 Task: Create a due date automation trigger when advanced on, on the monday after a card is due add fields with custom field "Resume" set to a date between 1 and 7 working days ago at 11:00 AM.
Action: Mouse moved to (835, 235)
Screenshot: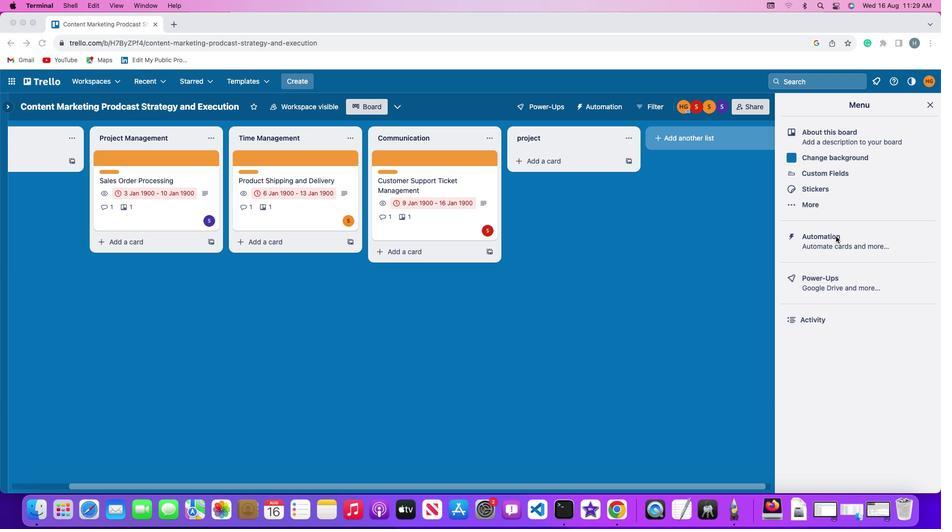 
Action: Mouse pressed left at (835, 235)
Screenshot: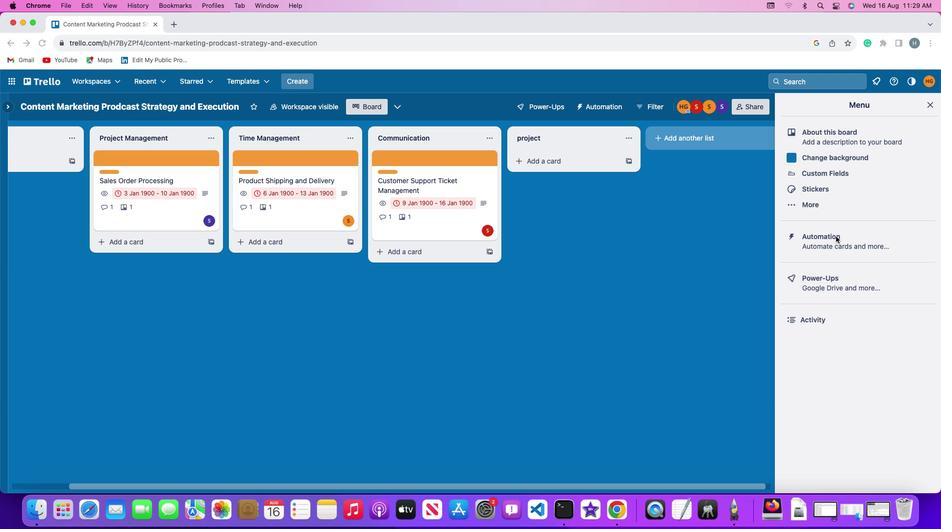 
Action: Mouse pressed left at (835, 235)
Screenshot: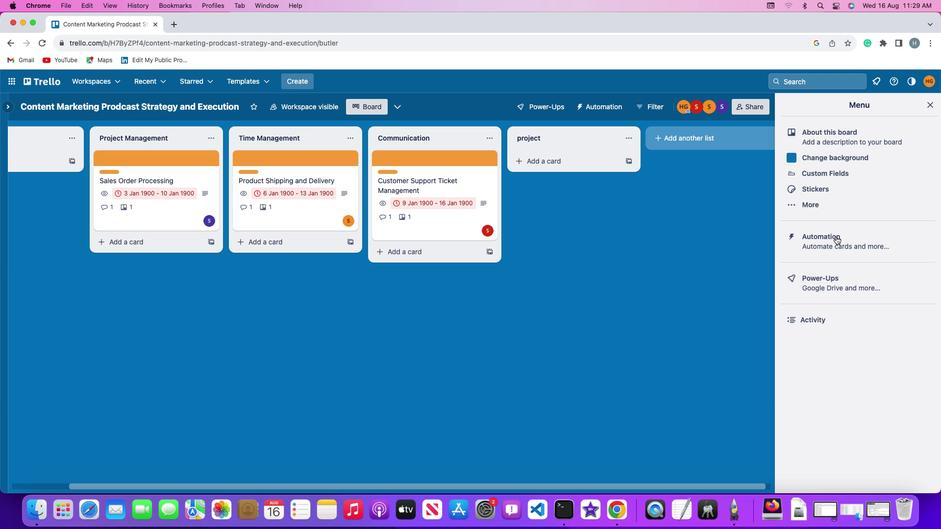 
Action: Mouse moved to (67, 230)
Screenshot: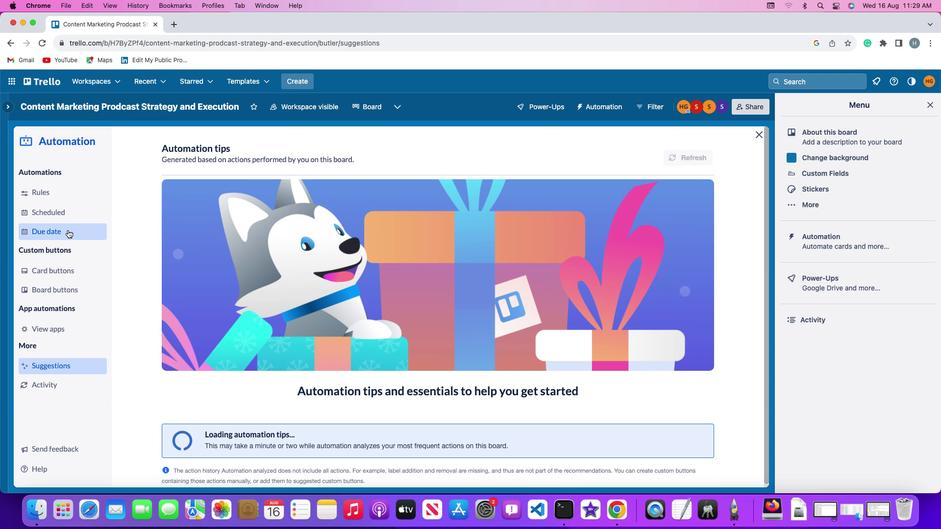 
Action: Mouse pressed left at (67, 230)
Screenshot: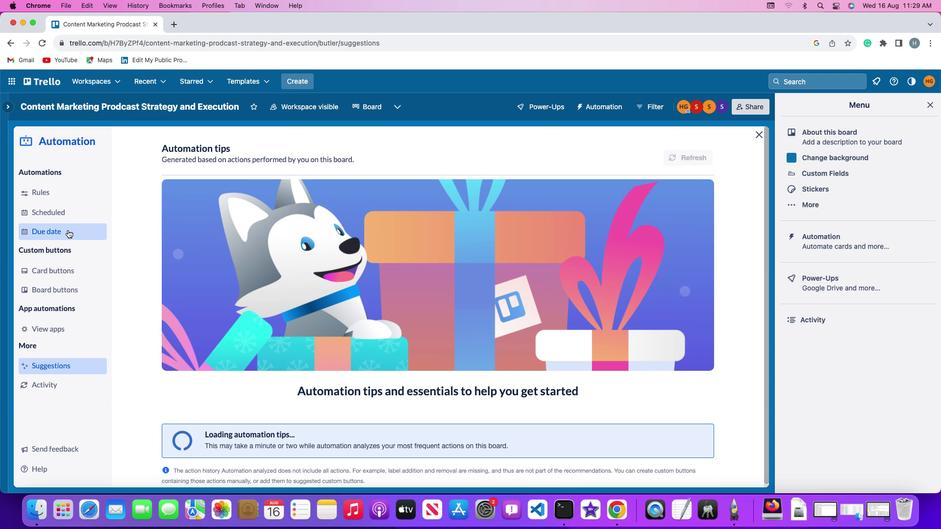 
Action: Mouse moved to (676, 150)
Screenshot: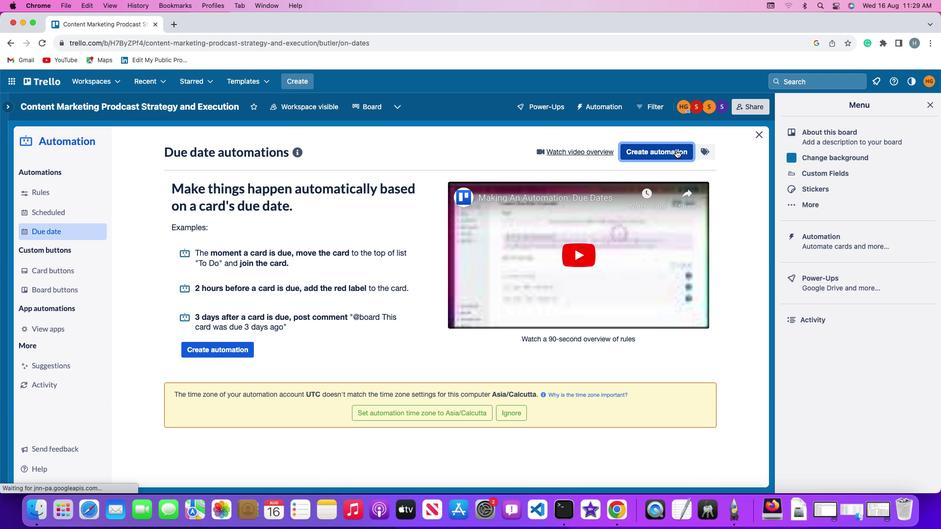
Action: Mouse pressed left at (676, 150)
Screenshot: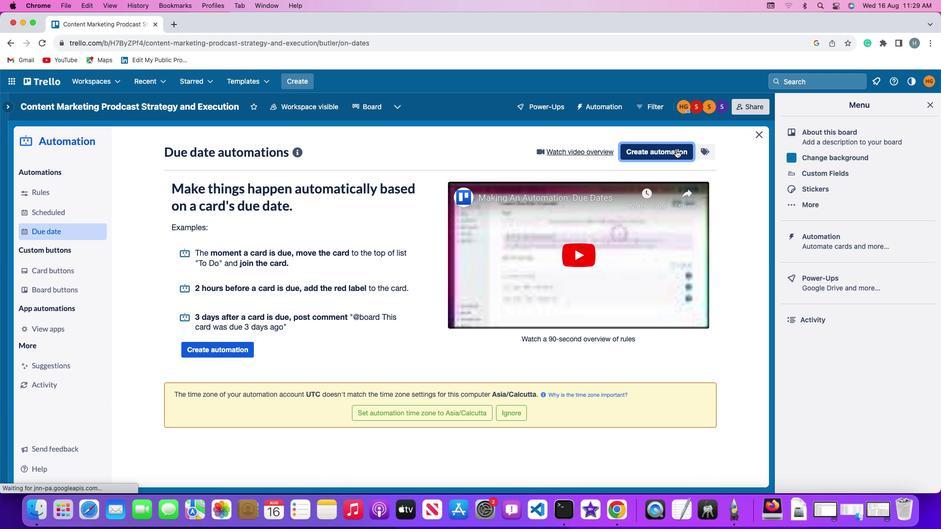 
Action: Mouse moved to (192, 247)
Screenshot: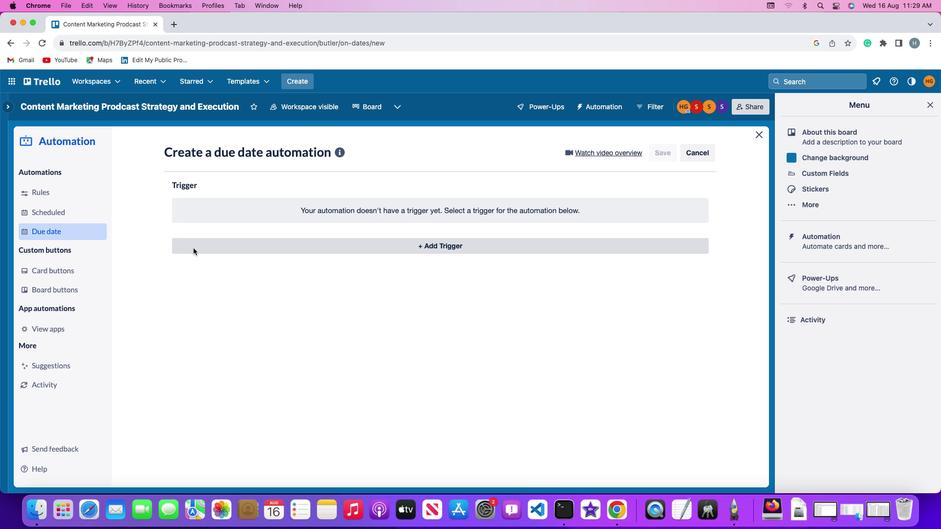 
Action: Mouse pressed left at (192, 247)
Screenshot: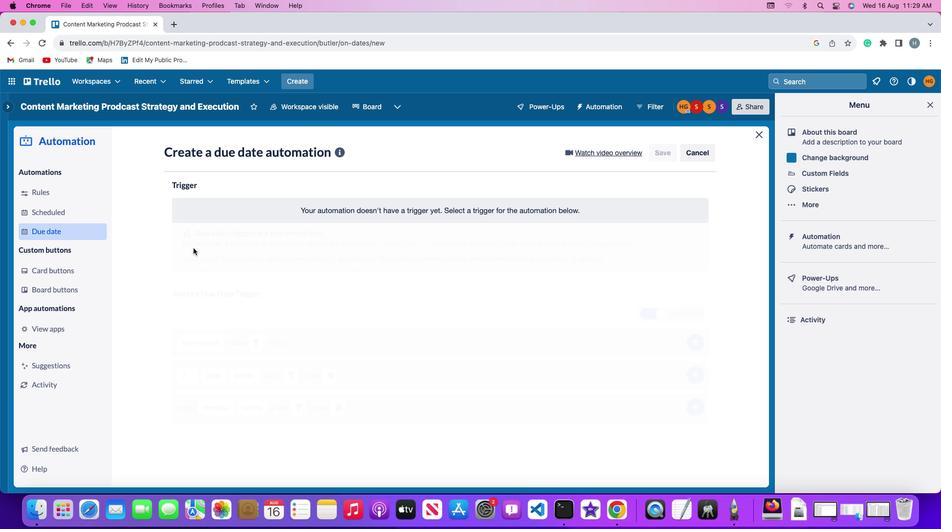 
Action: Mouse moved to (215, 425)
Screenshot: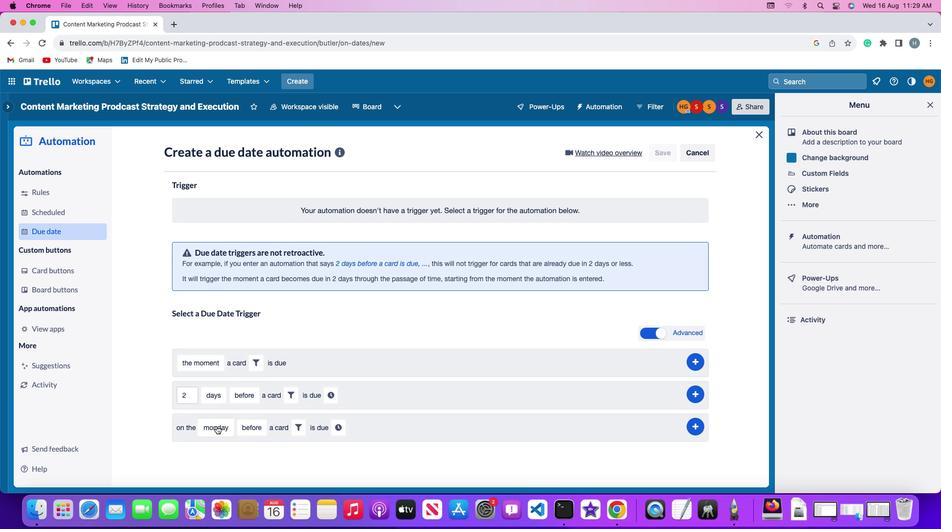 
Action: Mouse pressed left at (215, 425)
Screenshot: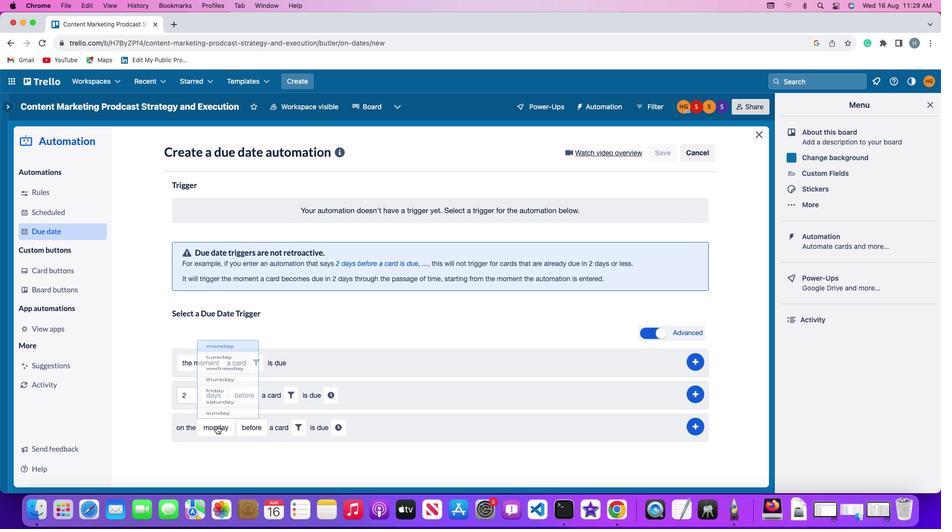 
Action: Mouse moved to (229, 290)
Screenshot: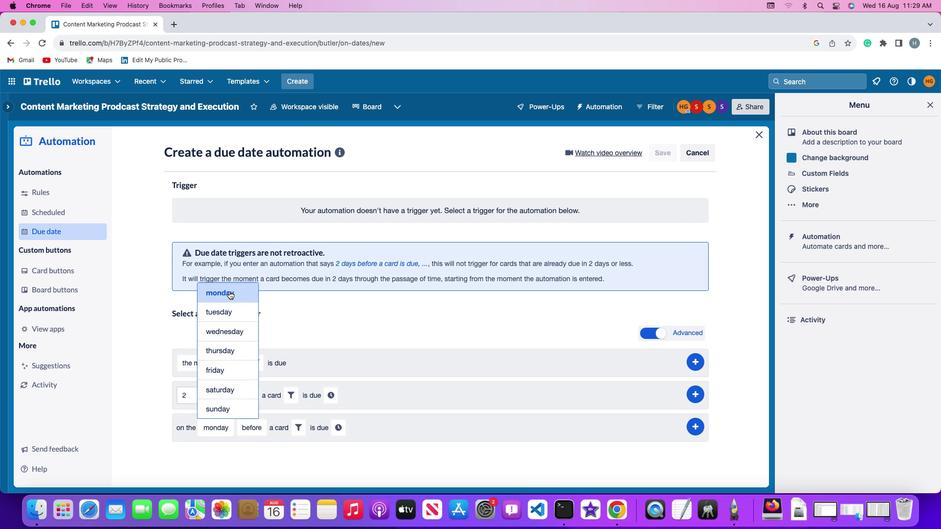 
Action: Mouse pressed left at (229, 290)
Screenshot: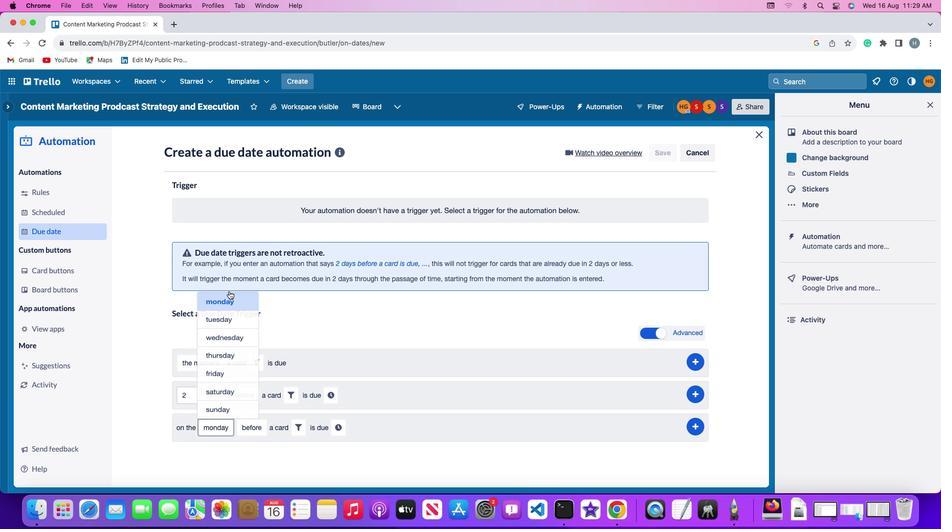 
Action: Mouse moved to (251, 427)
Screenshot: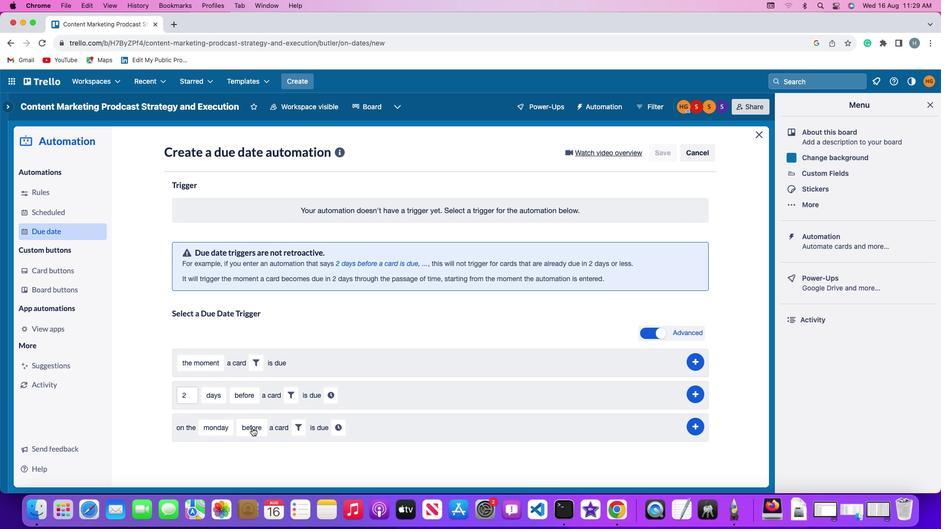 
Action: Mouse pressed left at (251, 427)
Screenshot: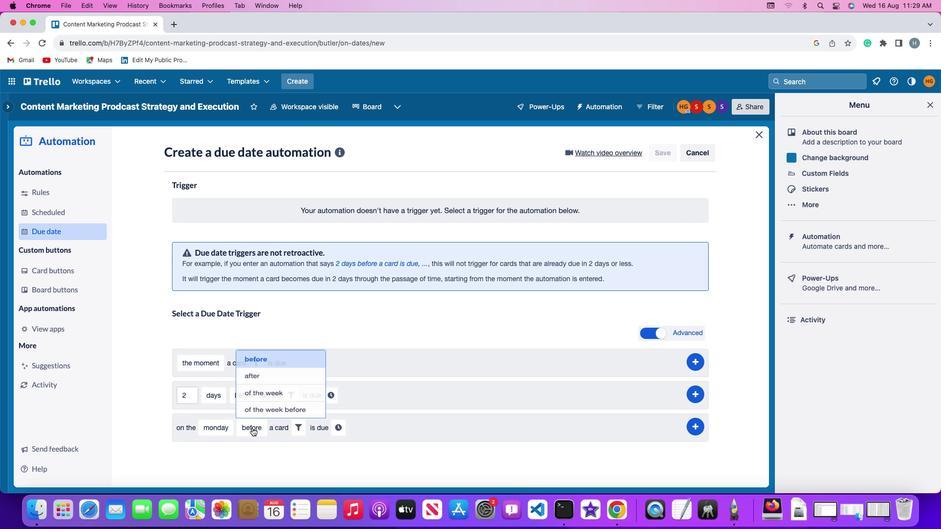 
Action: Mouse moved to (276, 364)
Screenshot: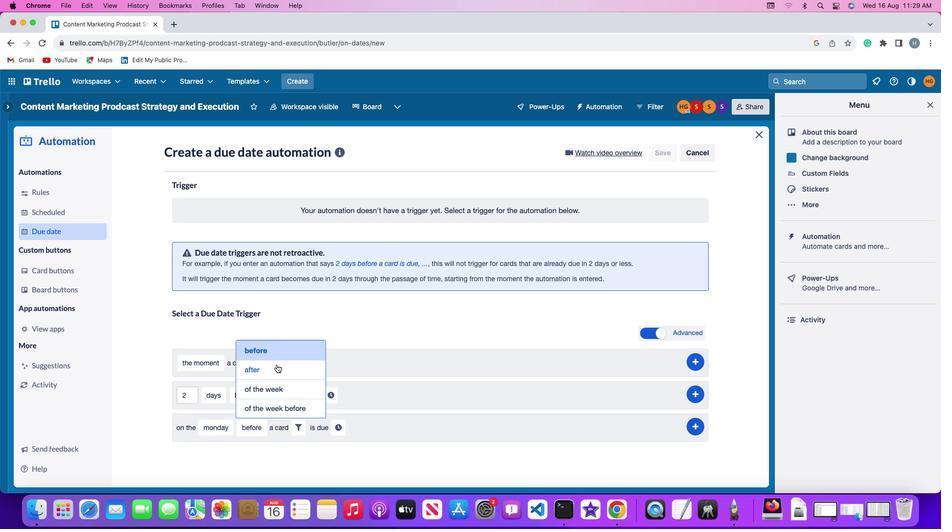 
Action: Mouse pressed left at (276, 364)
Screenshot: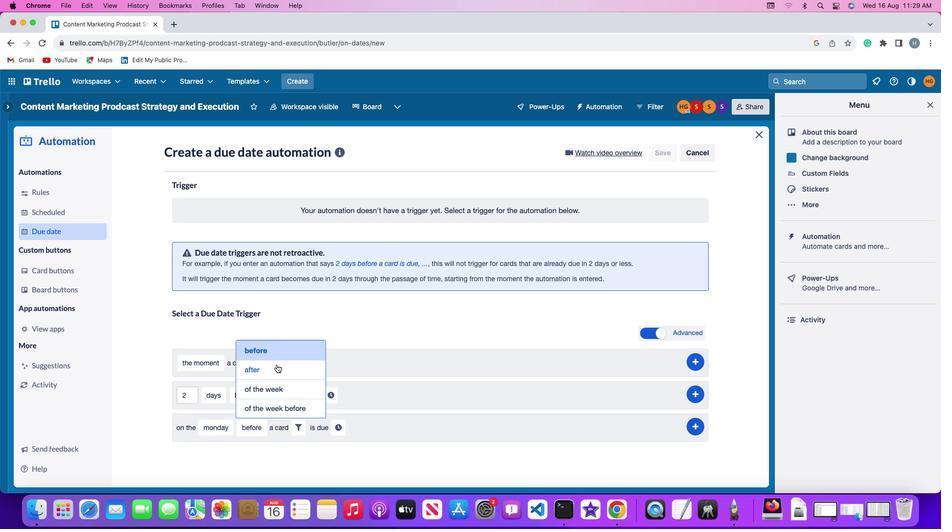 
Action: Mouse moved to (290, 424)
Screenshot: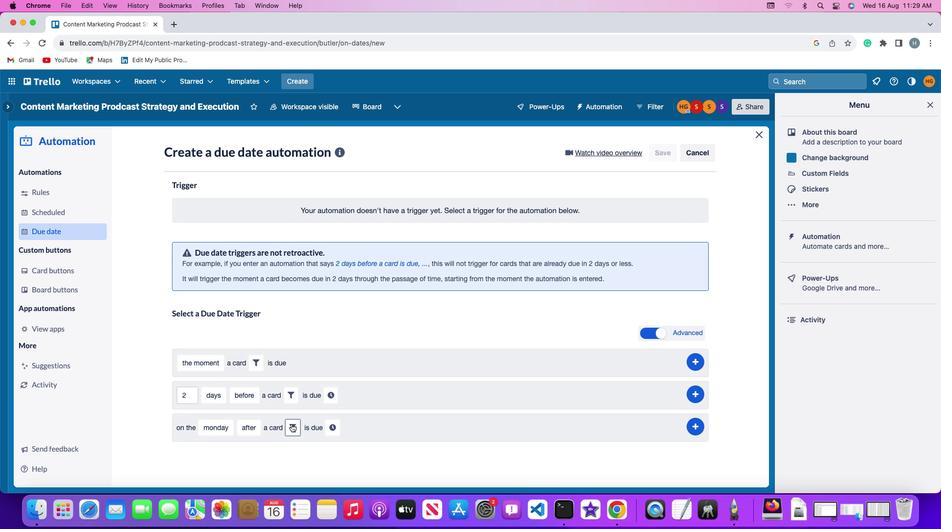 
Action: Mouse pressed left at (290, 424)
Screenshot: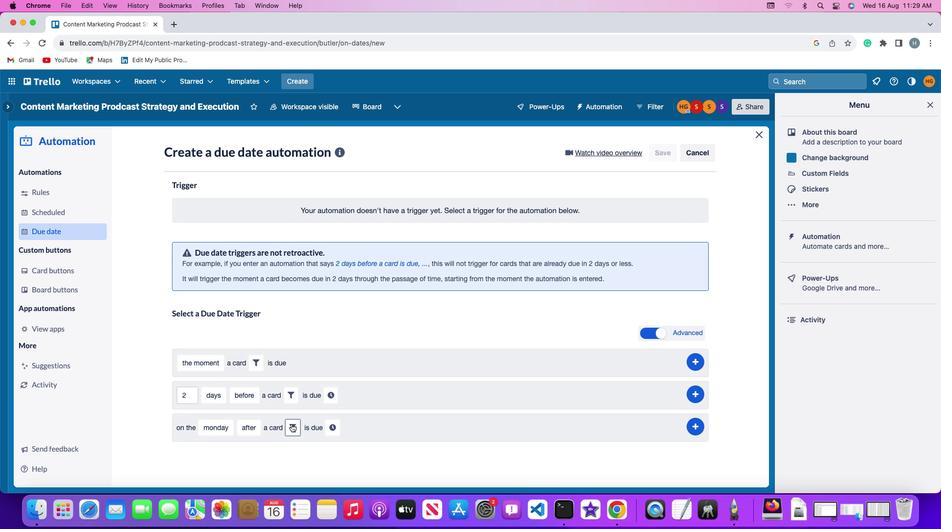
Action: Mouse moved to (458, 457)
Screenshot: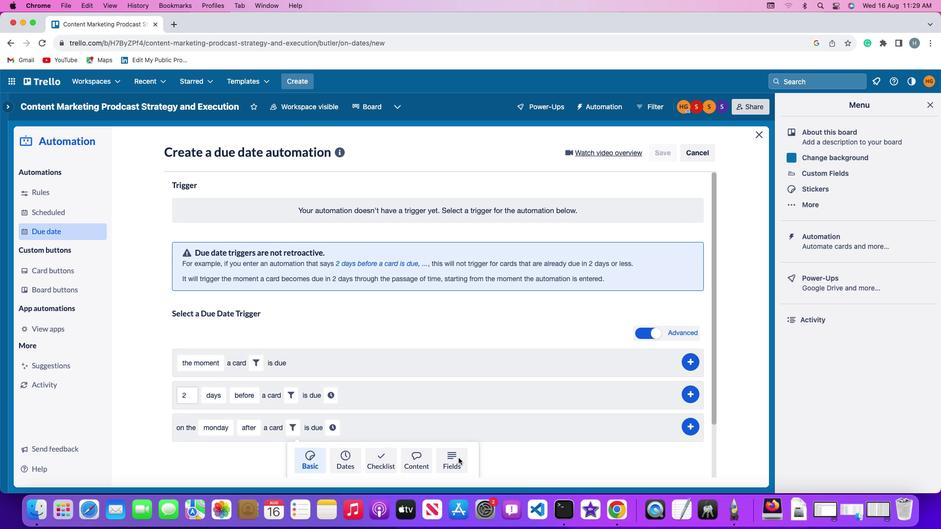 
Action: Mouse pressed left at (458, 457)
Screenshot: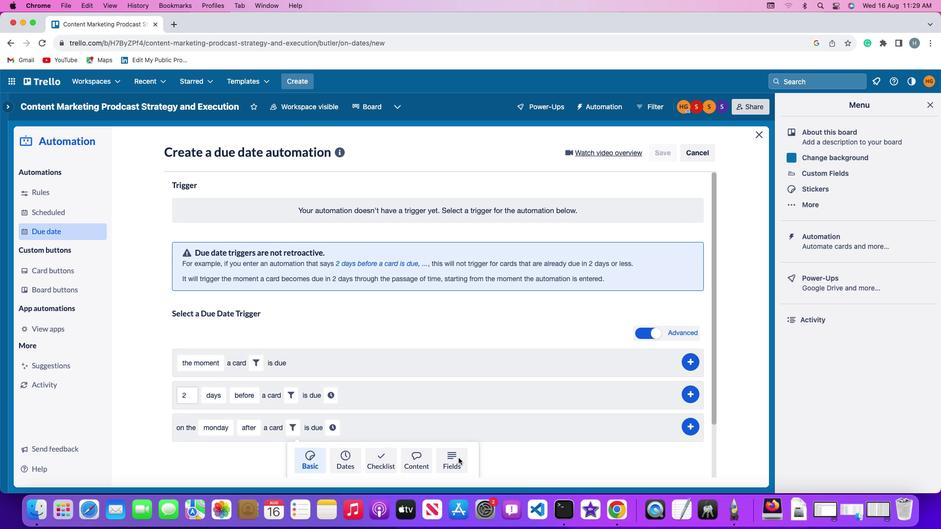 
Action: Mouse moved to (264, 459)
Screenshot: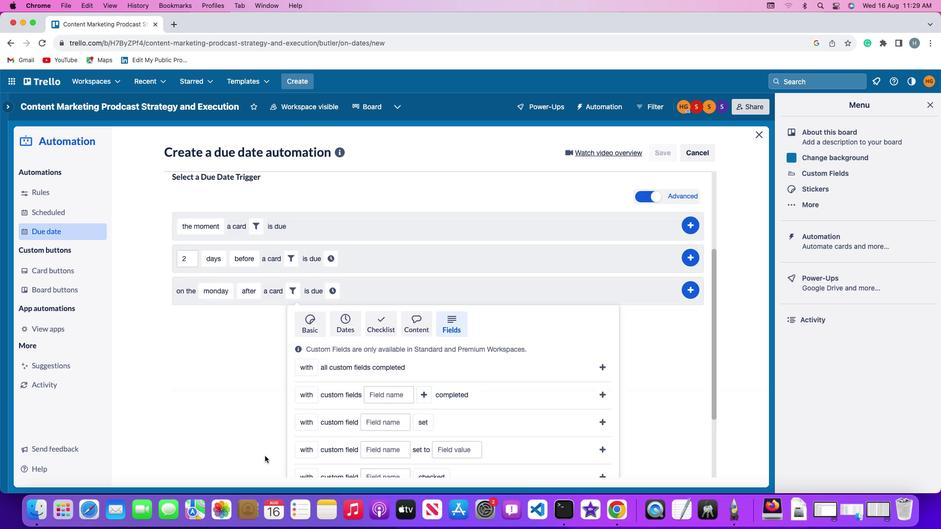 
Action: Mouse scrolled (264, 459) with delta (0, 0)
Screenshot: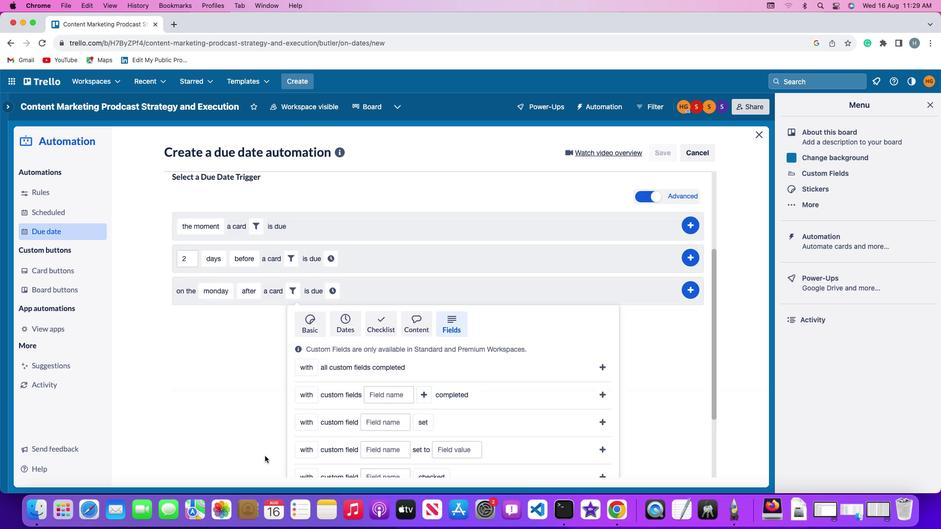 
Action: Mouse scrolled (264, 459) with delta (0, 0)
Screenshot: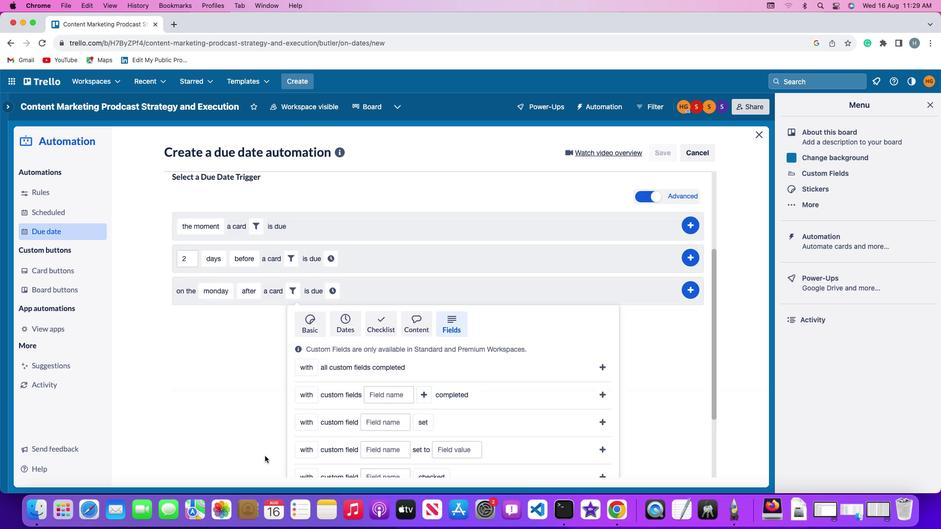 
Action: Mouse scrolled (264, 459) with delta (0, -1)
Screenshot: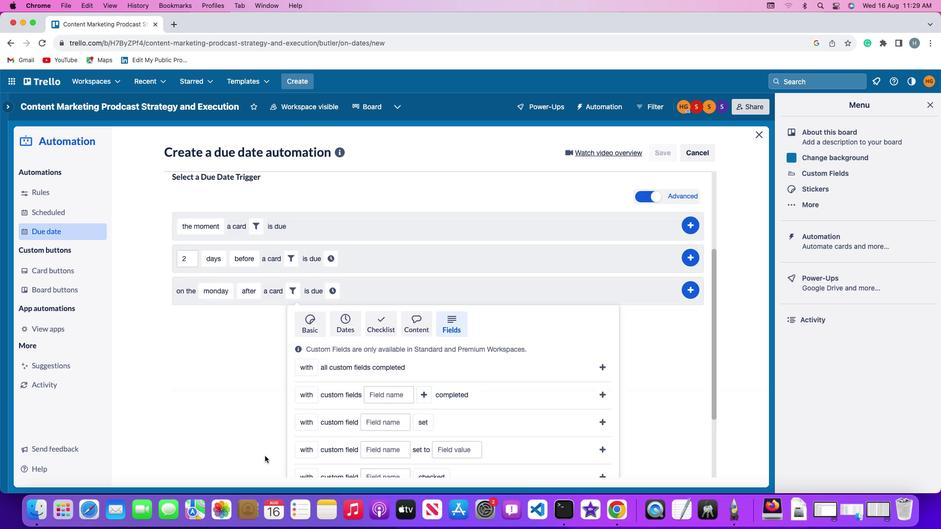 
Action: Mouse moved to (264, 459)
Screenshot: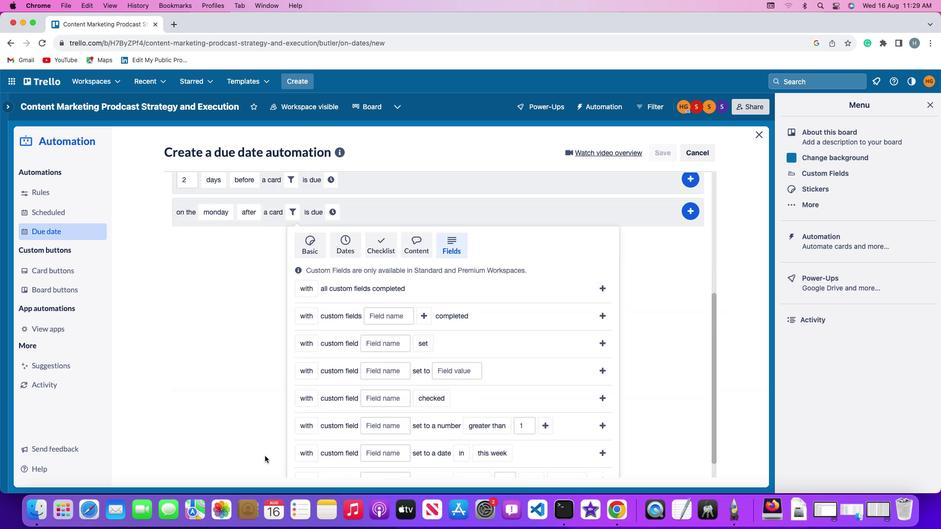 
Action: Mouse scrolled (264, 459) with delta (0, -2)
Screenshot: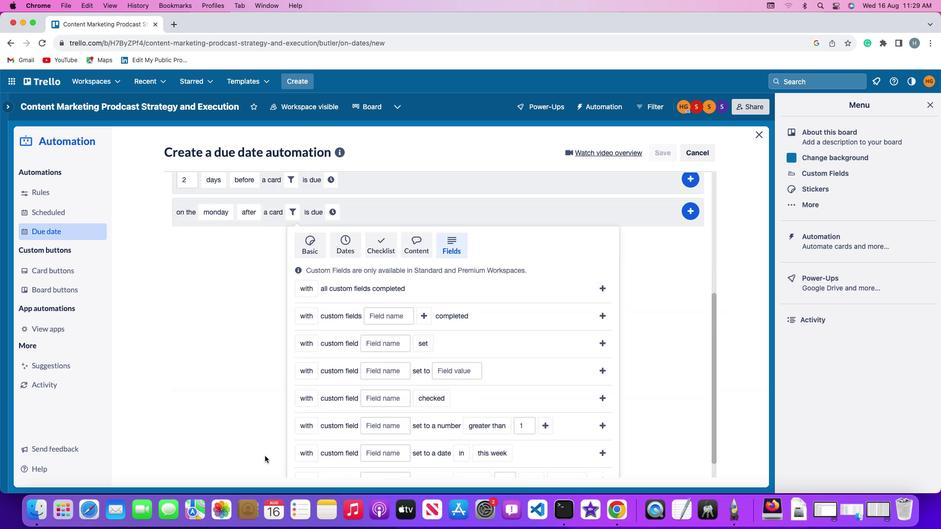 
Action: Mouse moved to (264, 459)
Screenshot: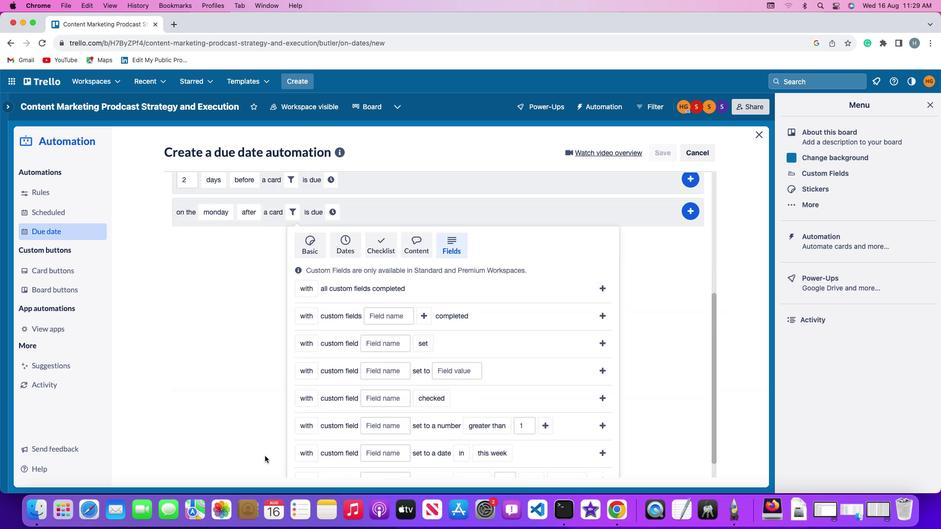 
Action: Mouse scrolled (264, 459) with delta (0, -2)
Screenshot: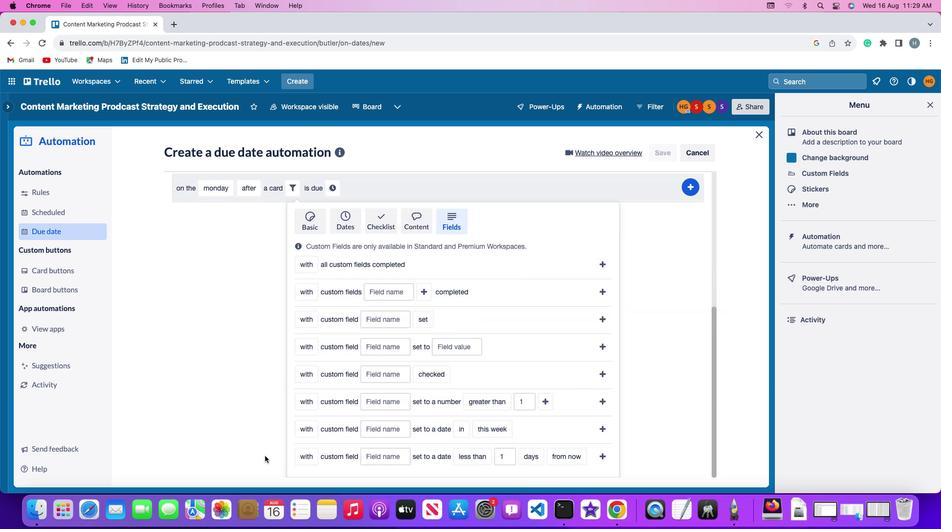
Action: Mouse moved to (264, 455)
Screenshot: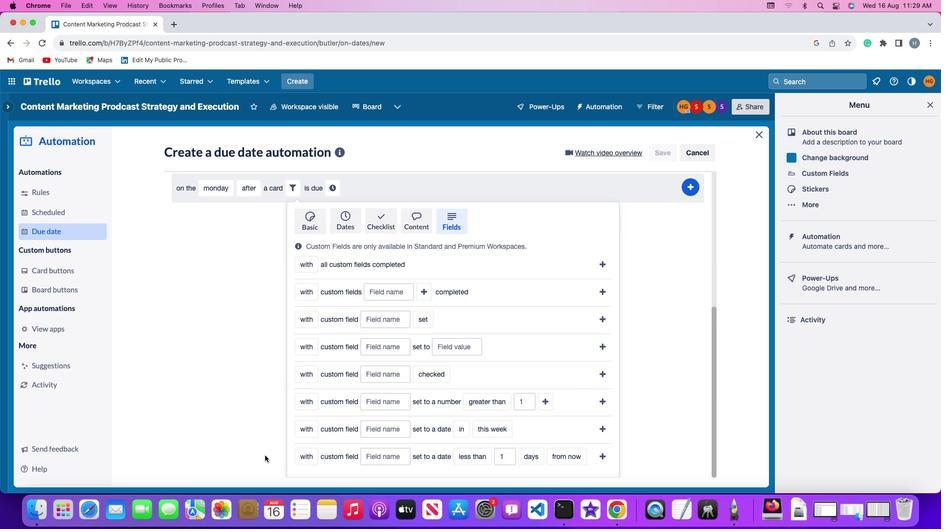 
Action: Mouse scrolled (264, 455) with delta (0, 0)
Screenshot: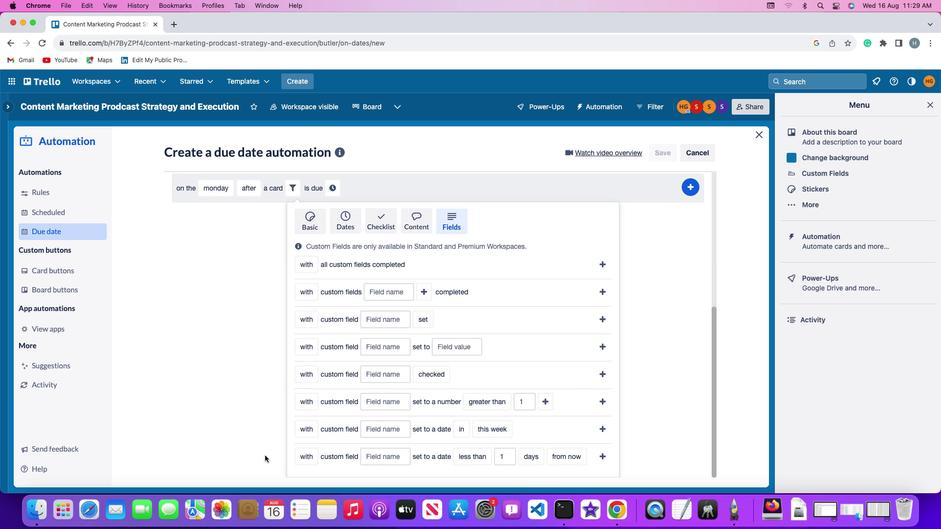 
Action: Mouse moved to (264, 455)
Screenshot: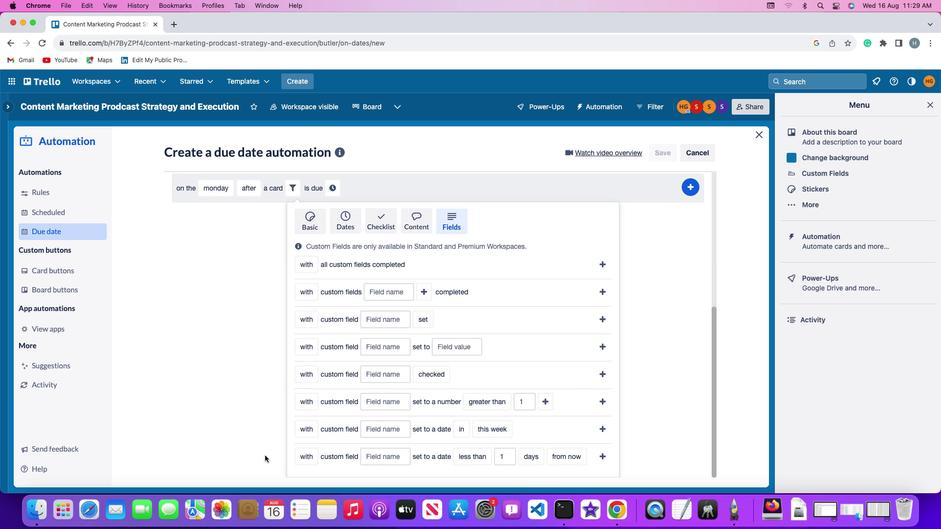 
Action: Mouse scrolled (264, 455) with delta (0, 0)
Screenshot: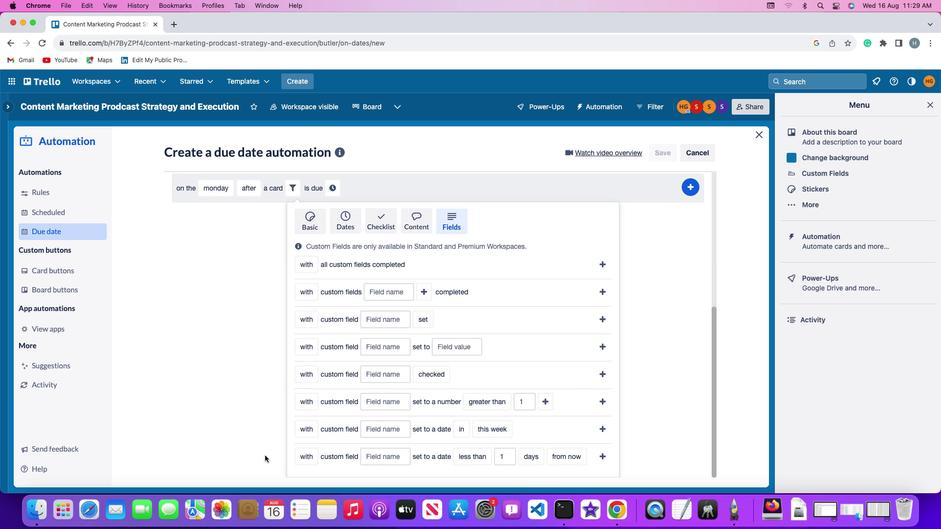 
Action: Mouse scrolled (264, 455) with delta (0, -1)
Screenshot: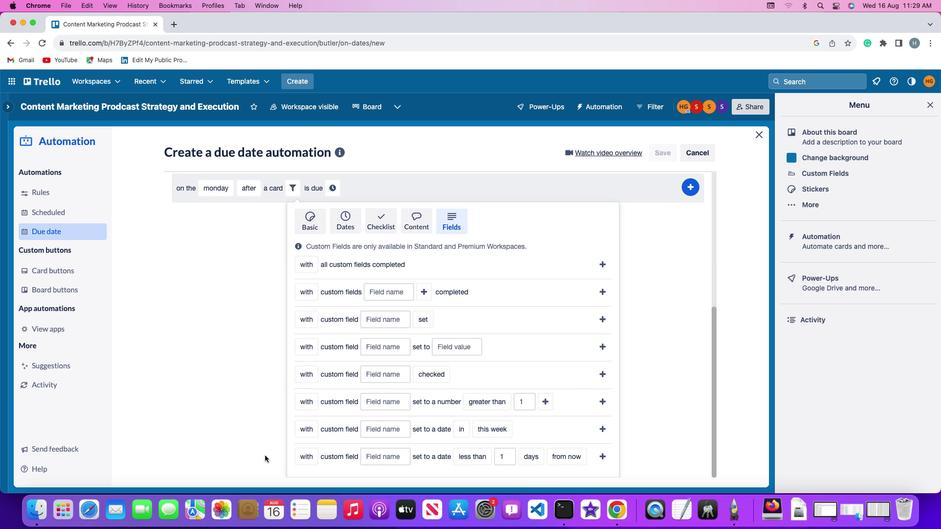 
Action: Mouse scrolled (264, 455) with delta (0, -2)
Screenshot: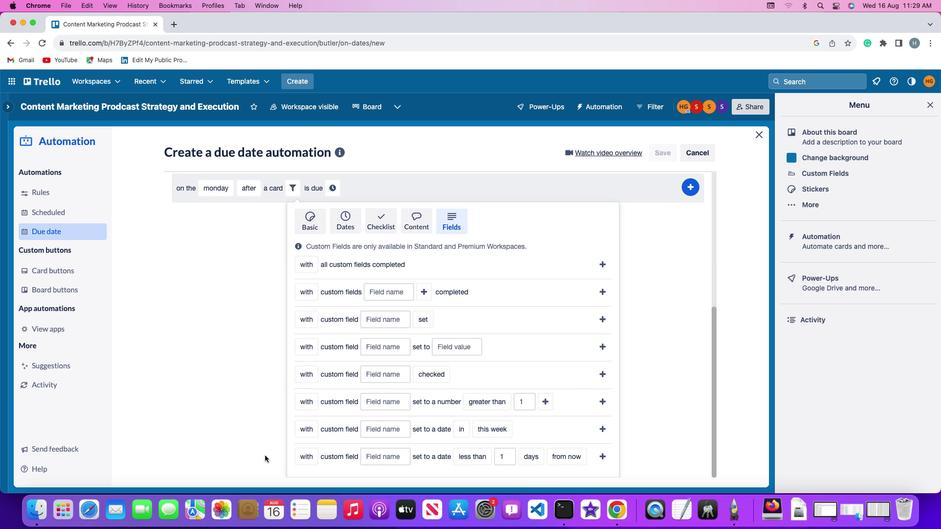 
Action: Mouse scrolled (264, 455) with delta (0, -2)
Screenshot: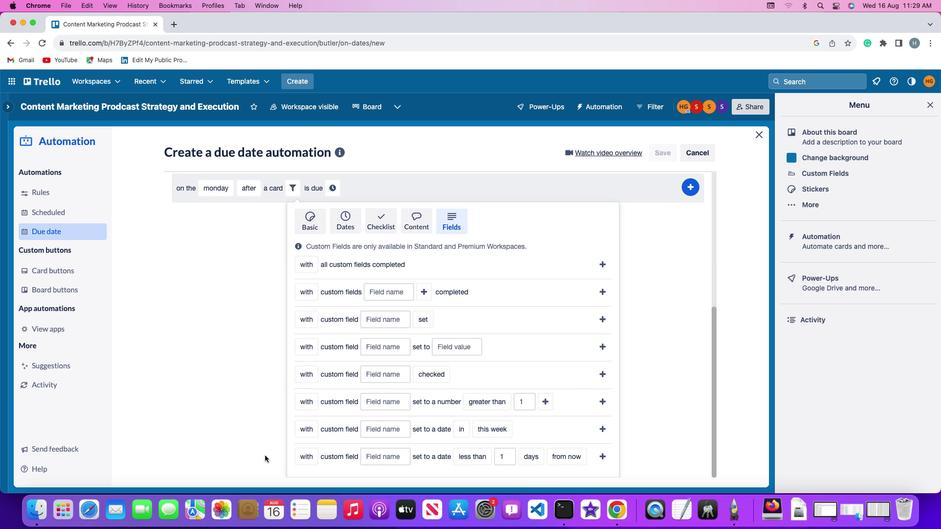 
Action: Mouse moved to (260, 455)
Screenshot: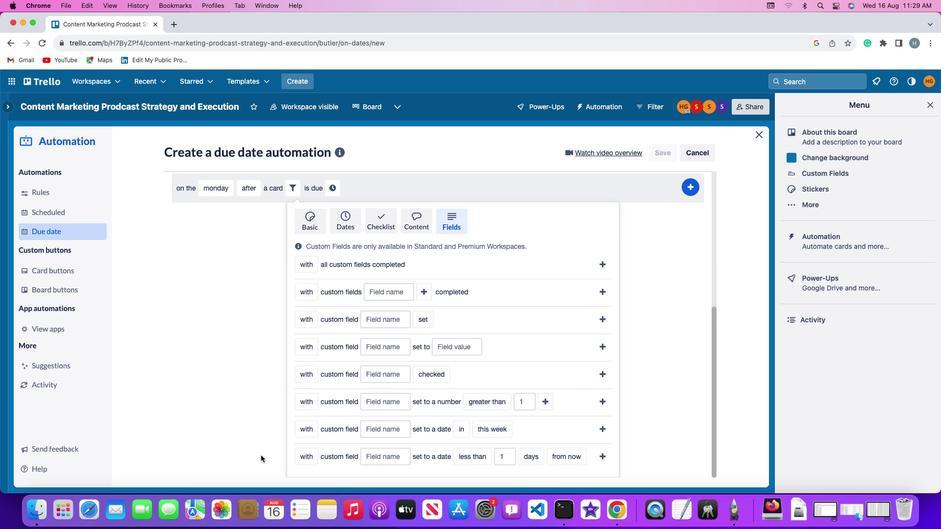 
Action: Mouse scrolled (260, 455) with delta (0, 0)
Screenshot: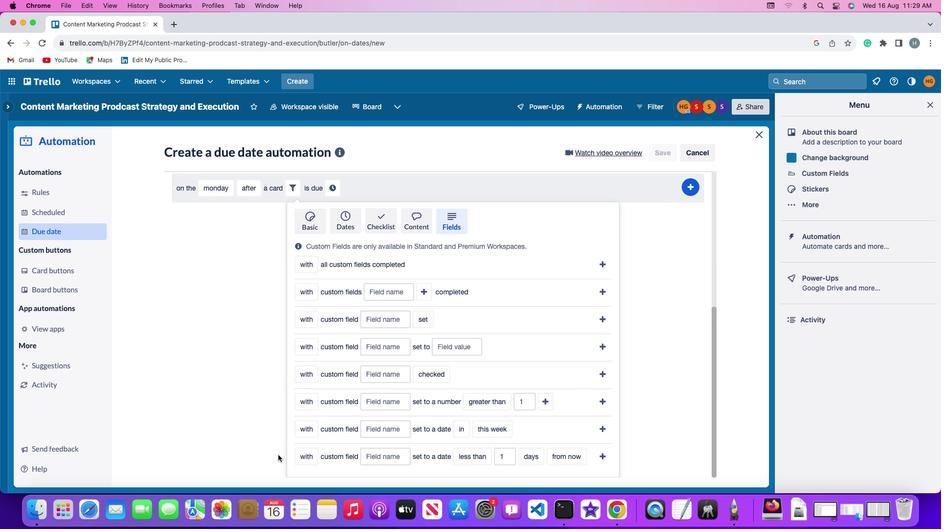 
Action: Mouse moved to (309, 455)
Screenshot: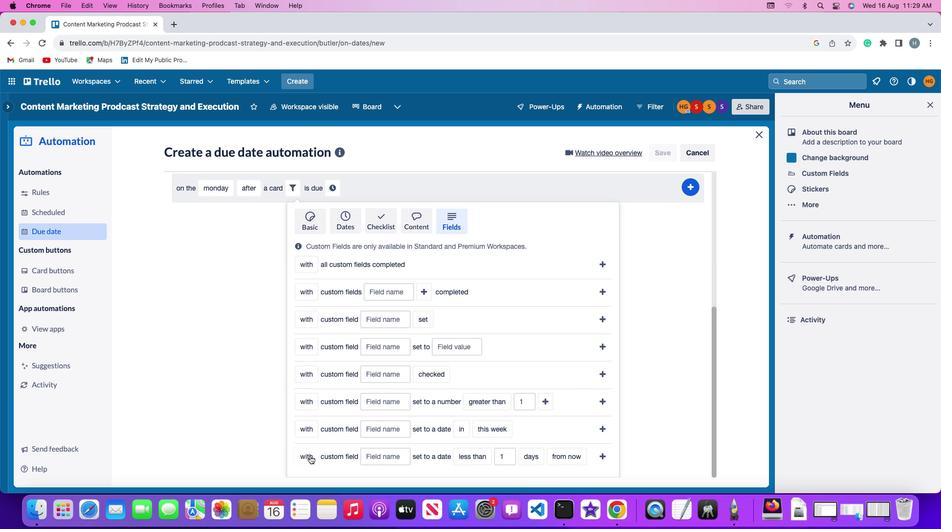
Action: Mouse pressed left at (309, 455)
Screenshot: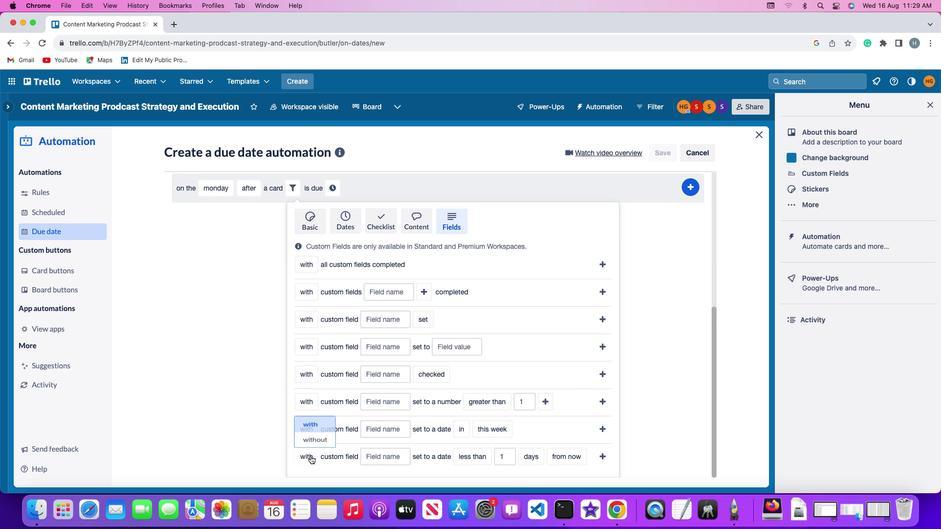 
Action: Mouse moved to (311, 418)
Screenshot: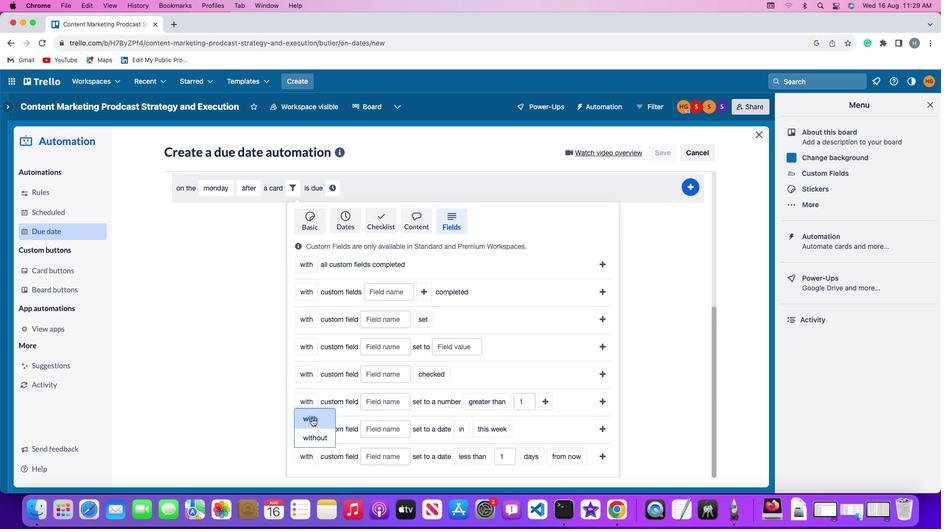 
Action: Mouse pressed left at (311, 418)
Screenshot: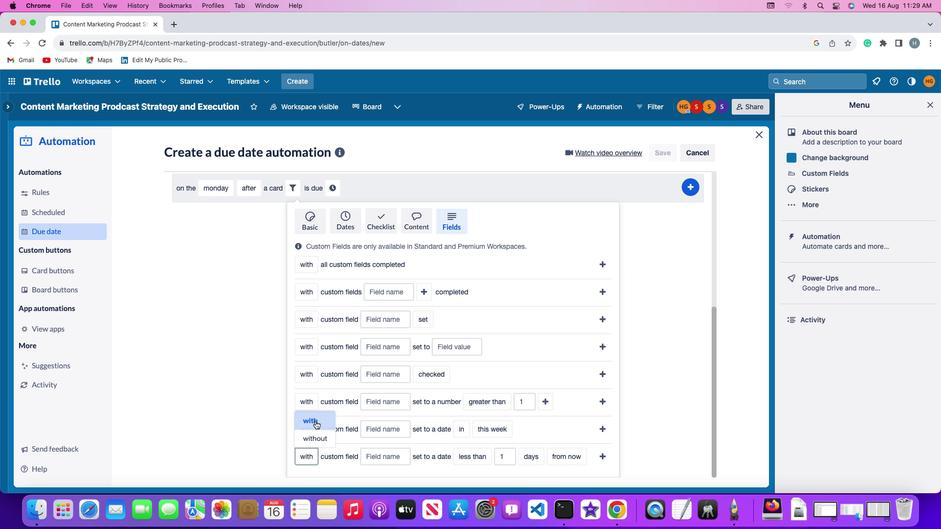 
Action: Mouse moved to (384, 458)
Screenshot: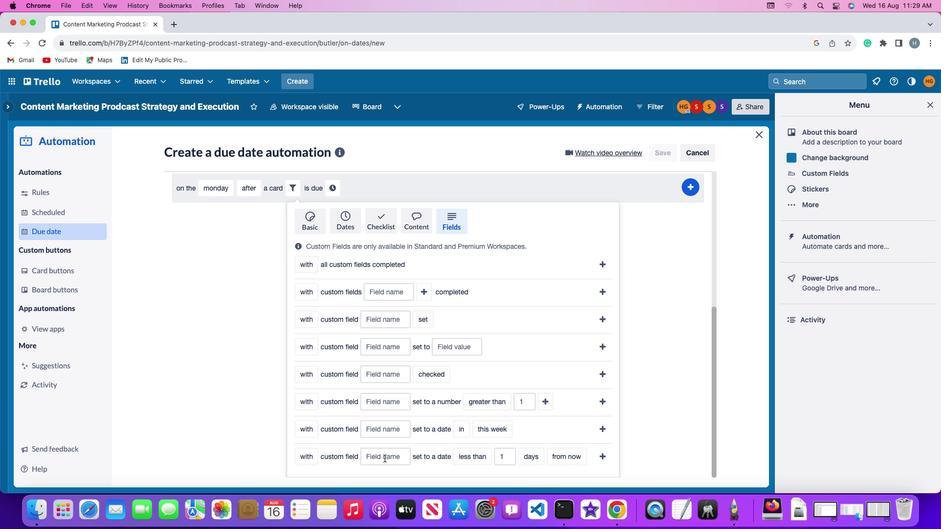 
Action: Mouse pressed left at (384, 458)
Screenshot: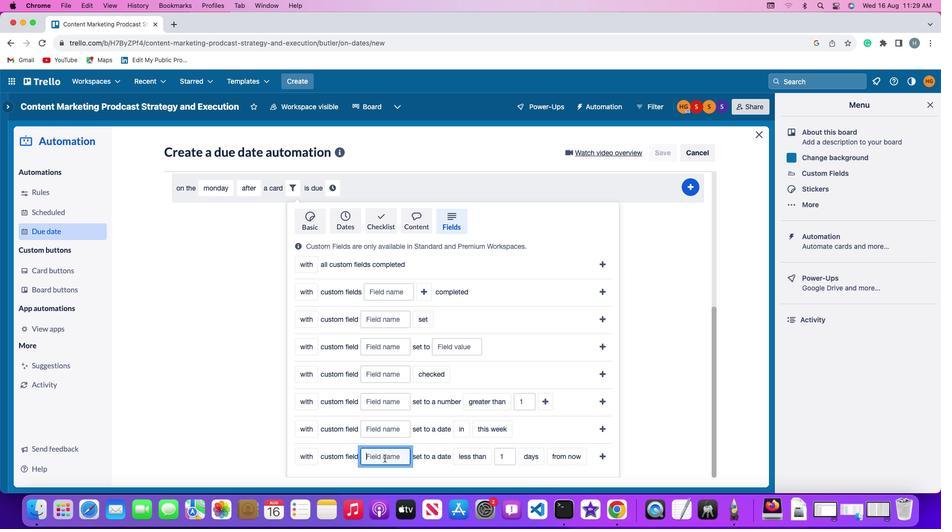
Action: Mouse moved to (384, 458)
Screenshot: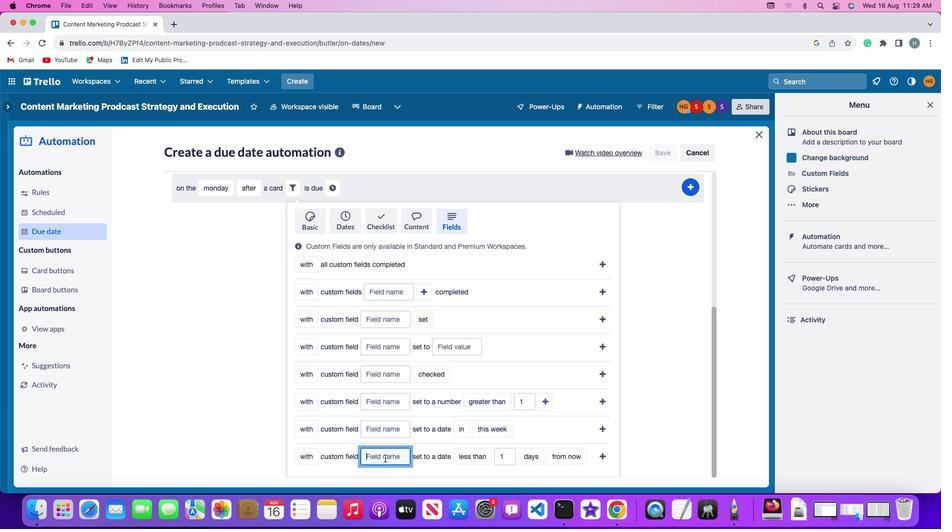 
Action: Key pressed Key.shift'R''e''s''u''m''e'
Screenshot: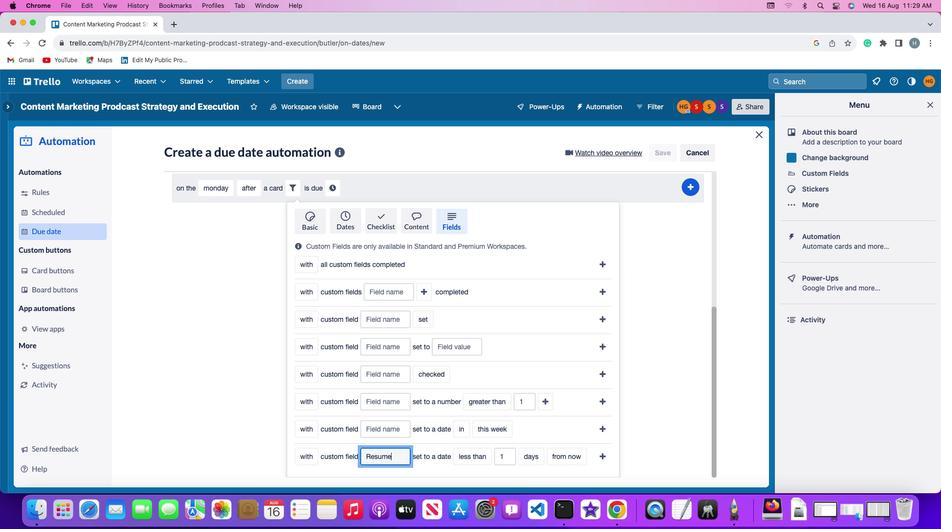 
Action: Mouse moved to (459, 457)
Screenshot: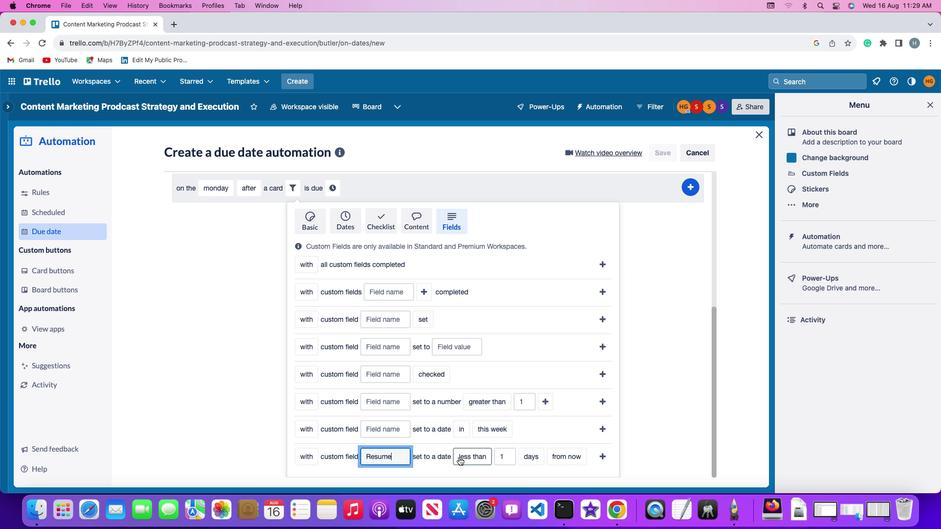 
Action: Mouse pressed left at (459, 457)
Screenshot: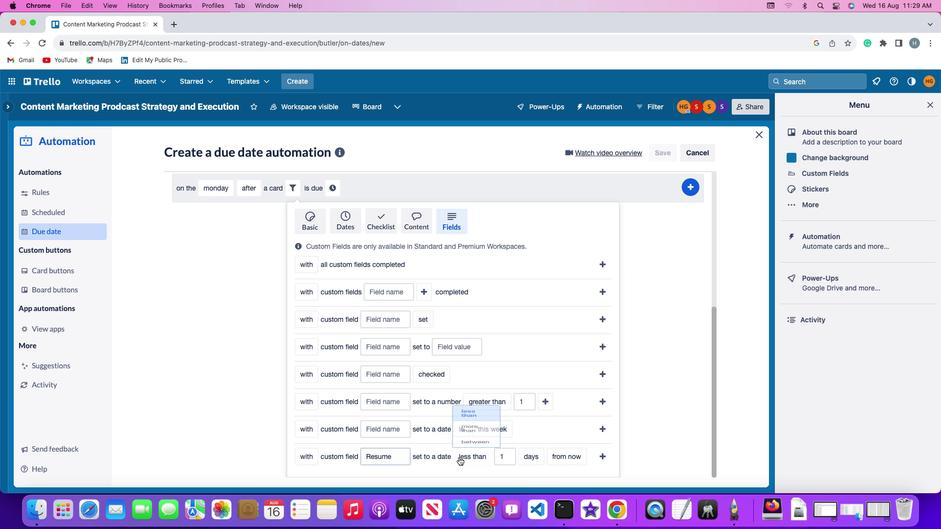 
Action: Mouse moved to (464, 434)
Screenshot: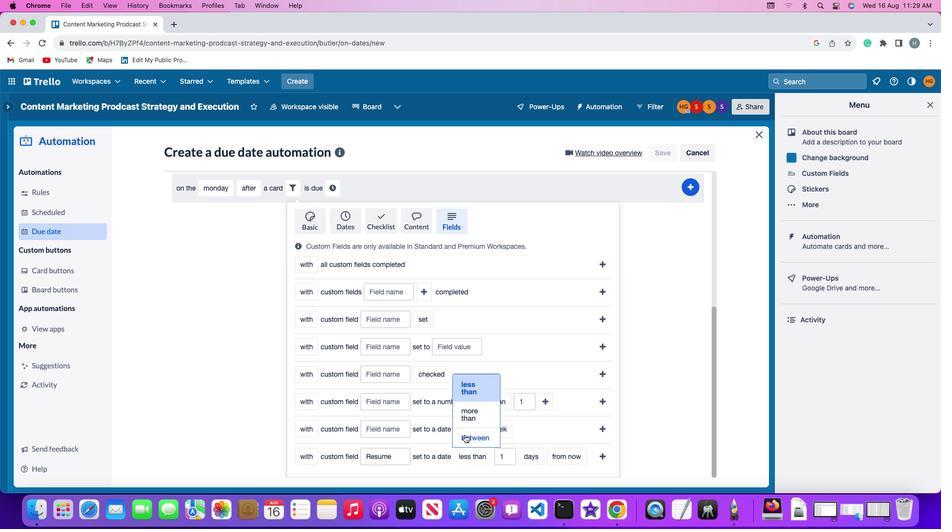 
Action: Mouse pressed left at (464, 434)
Screenshot: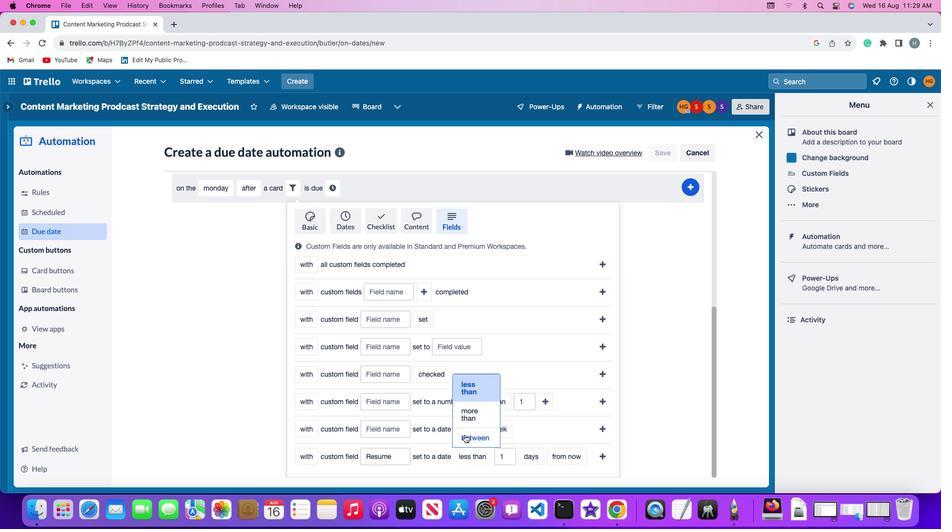 
Action: Mouse moved to (506, 456)
Screenshot: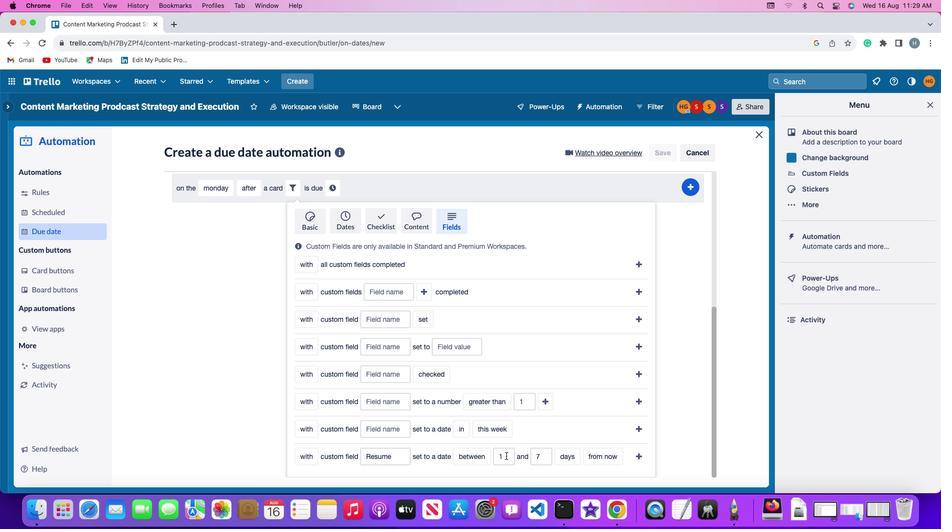 
Action: Mouse pressed left at (506, 456)
Screenshot: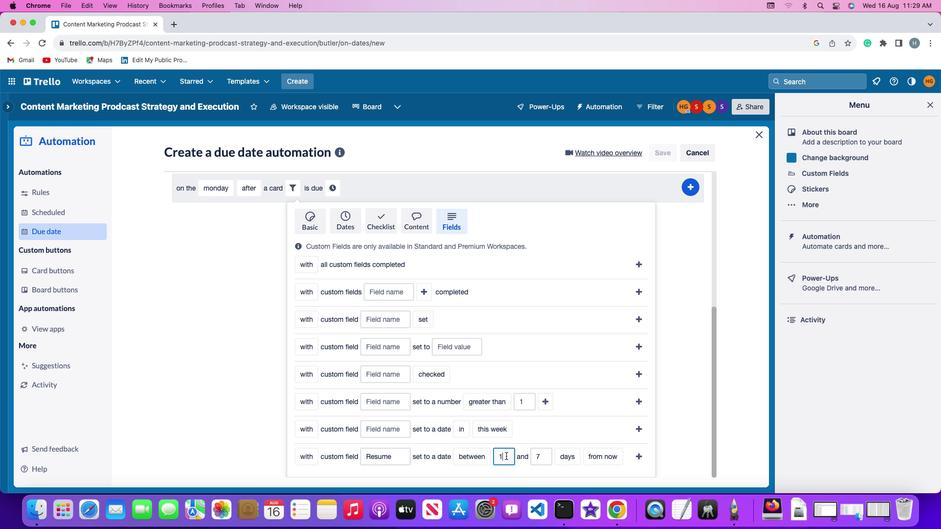
Action: Key pressed Key.backspace'1'
Screenshot: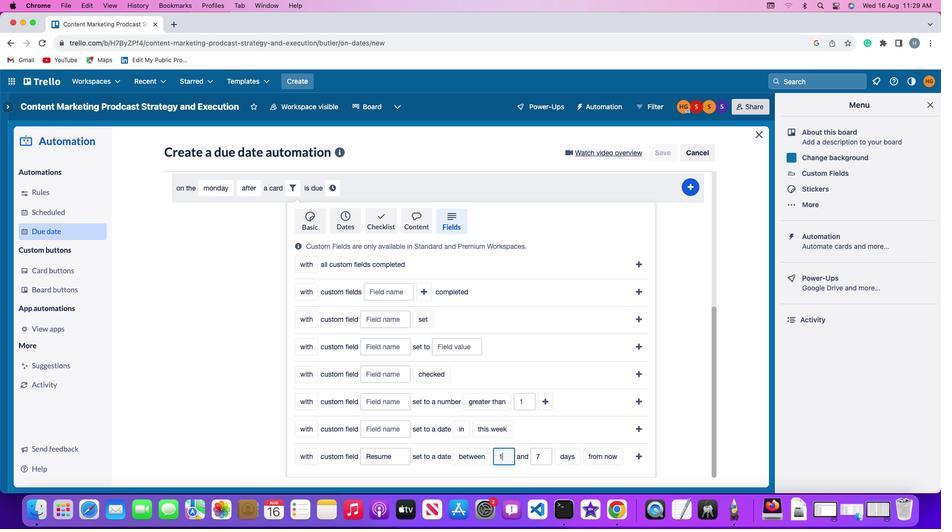 
Action: Mouse moved to (546, 458)
Screenshot: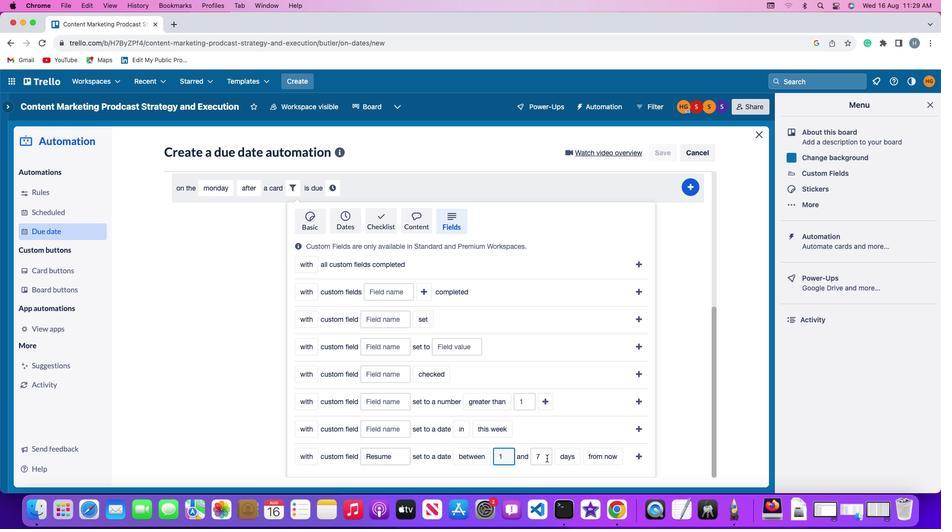 
Action: Mouse pressed left at (546, 458)
Screenshot: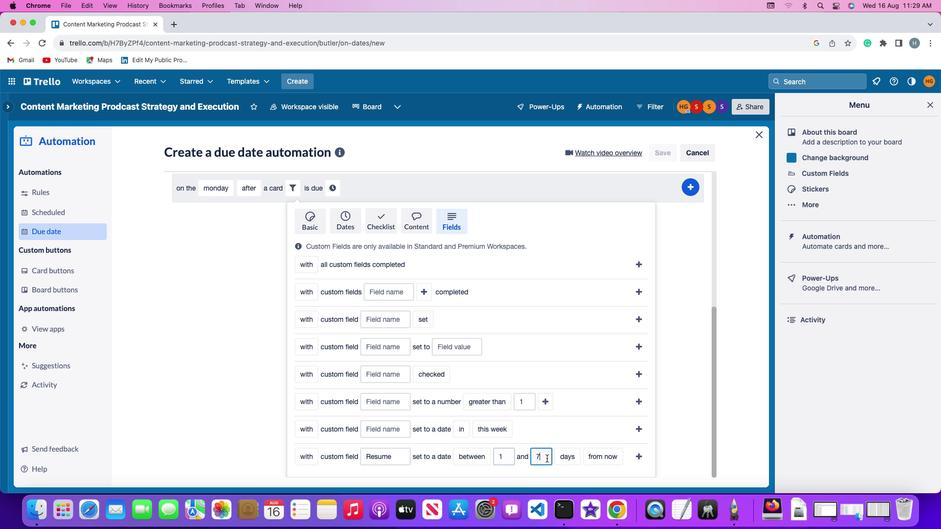 
Action: Key pressed Key.backspace
Screenshot: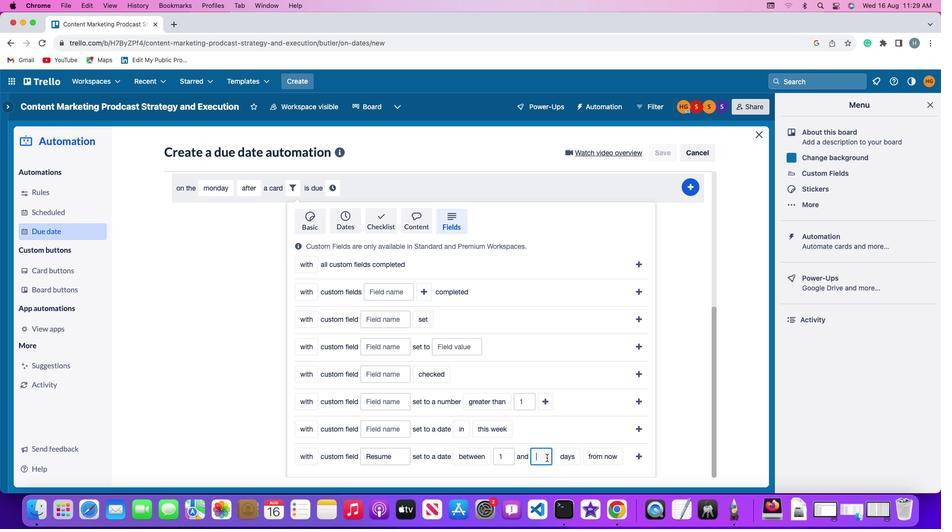
Action: Mouse moved to (546, 457)
Screenshot: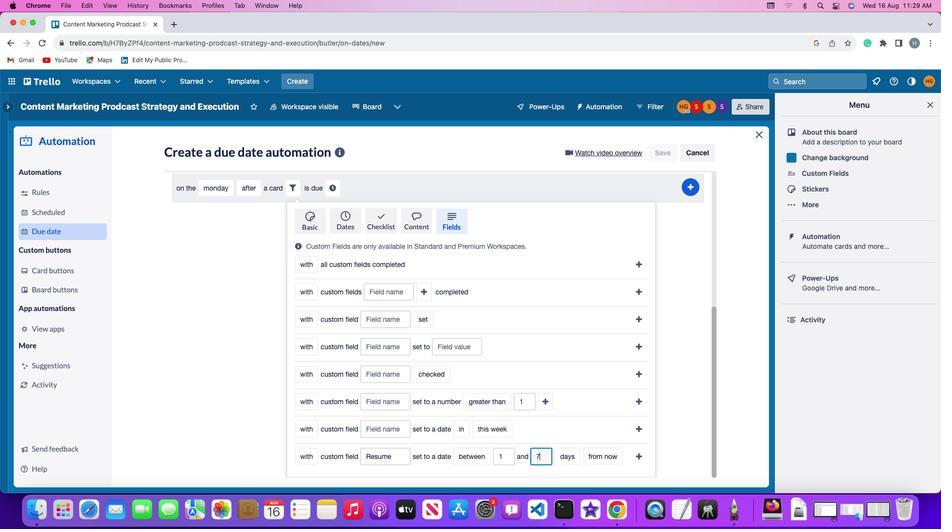 
Action: Key pressed '7'
Screenshot: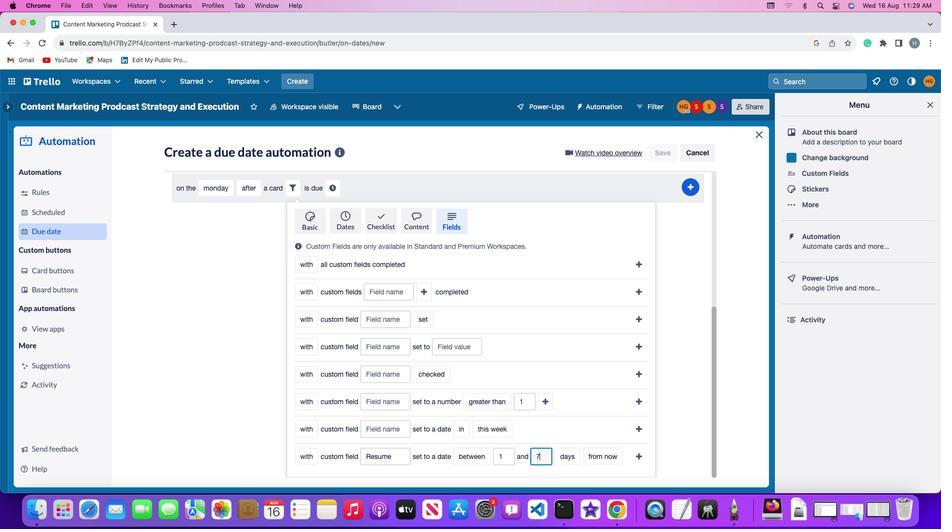 
Action: Mouse moved to (566, 456)
Screenshot: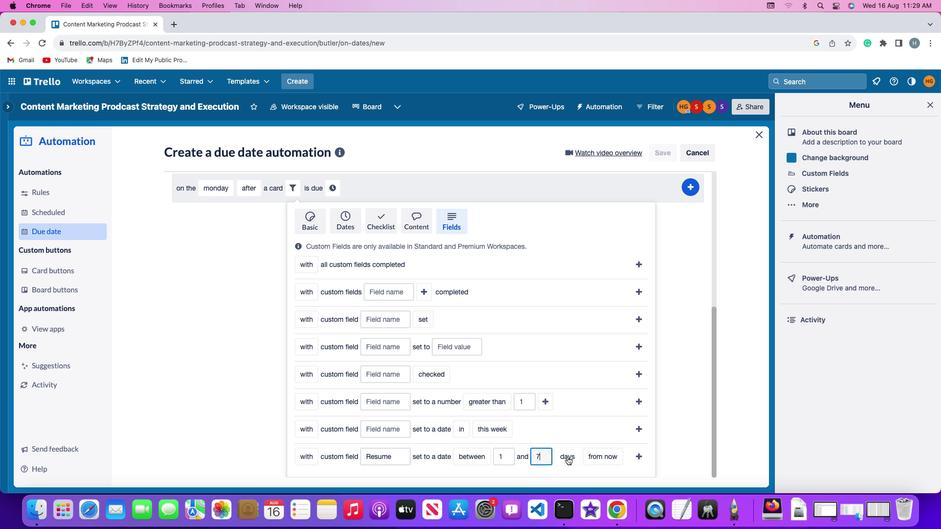 
Action: Mouse pressed left at (566, 456)
Screenshot: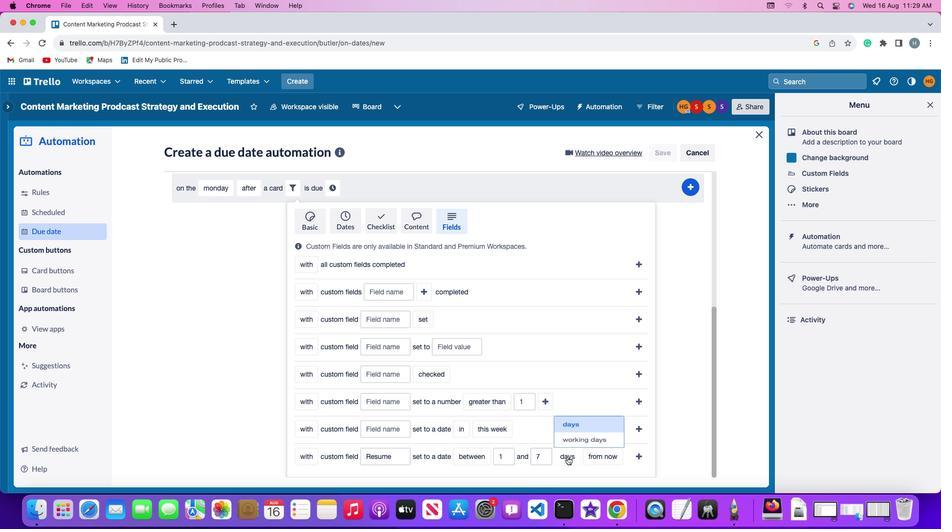 
Action: Mouse moved to (566, 442)
Screenshot: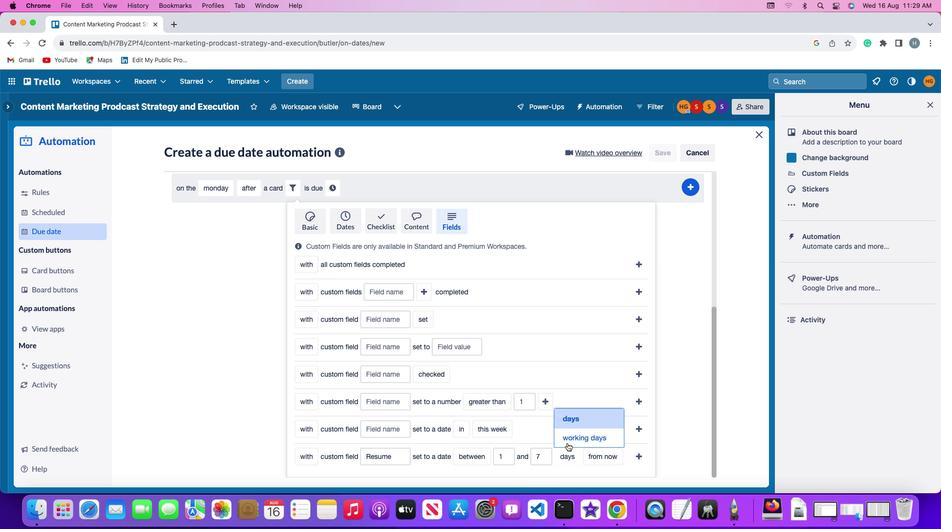 
Action: Mouse pressed left at (566, 442)
Screenshot: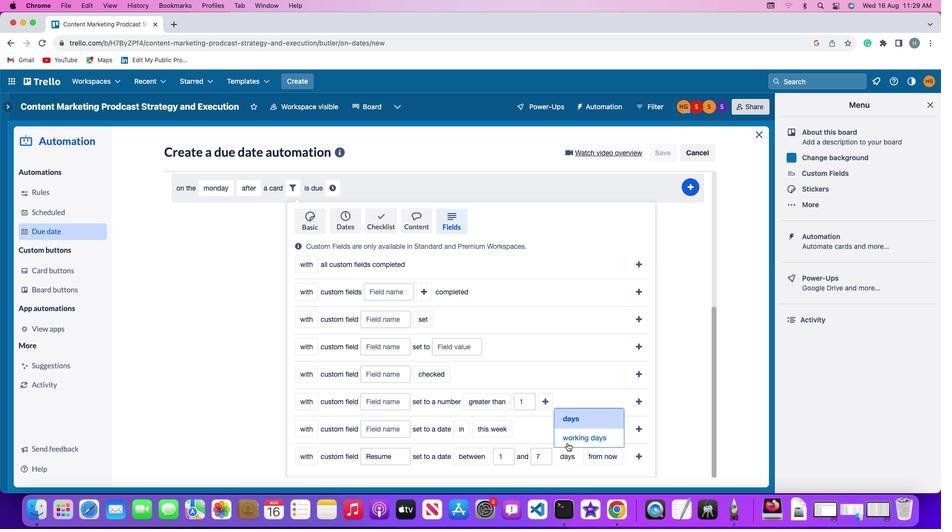 
Action: Mouse moved to (628, 457)
Screenshot: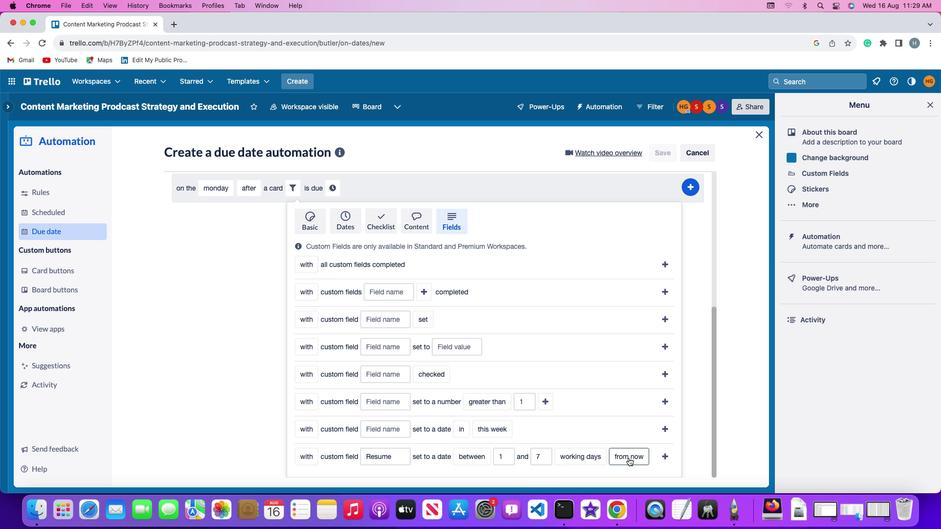 
Action: Mouse pressed left at (628, 457)
Screenshot: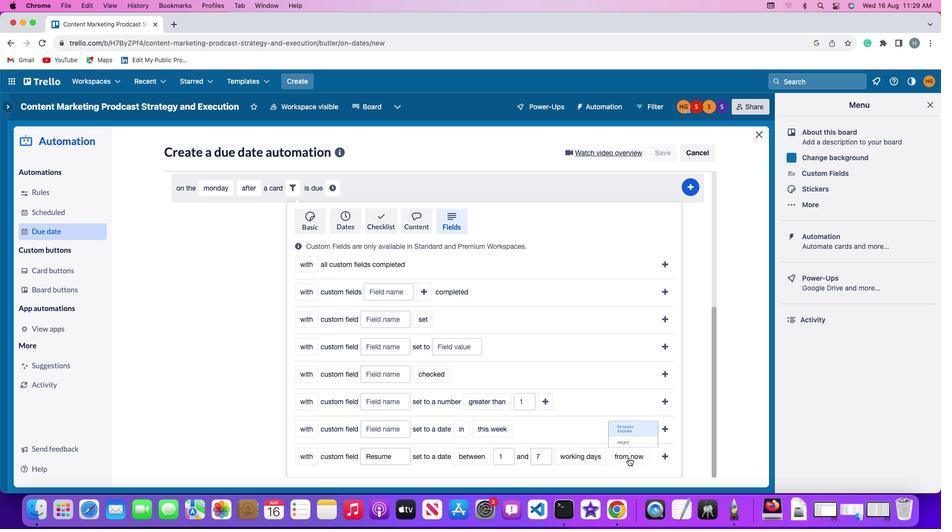 
Action: Mouse moved to (617, 442)
Screenshot: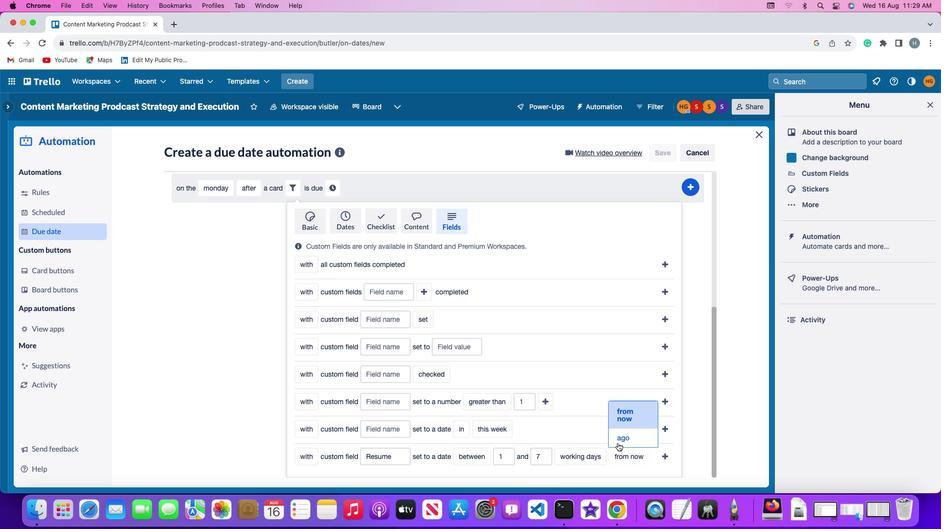 
Action: Mouse pressed left at (617, 442)
Screenshot: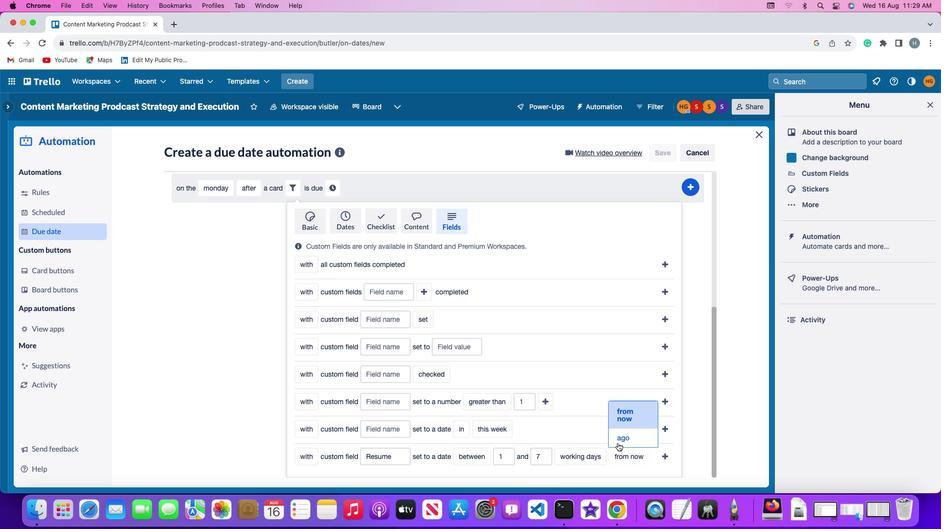 
Action: Mouse moved to (645, 454)
Screenshot: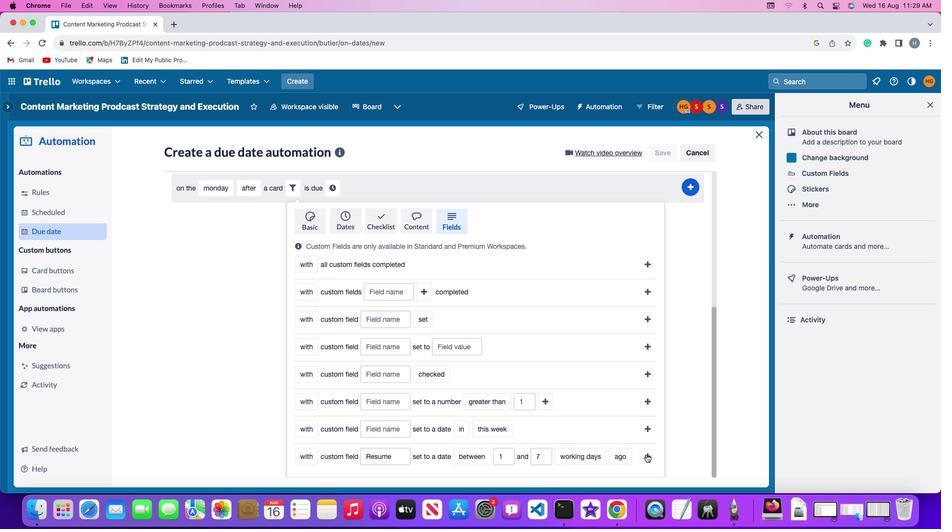 
Action: Mouse pressed left at (645, 454)
Screenshot: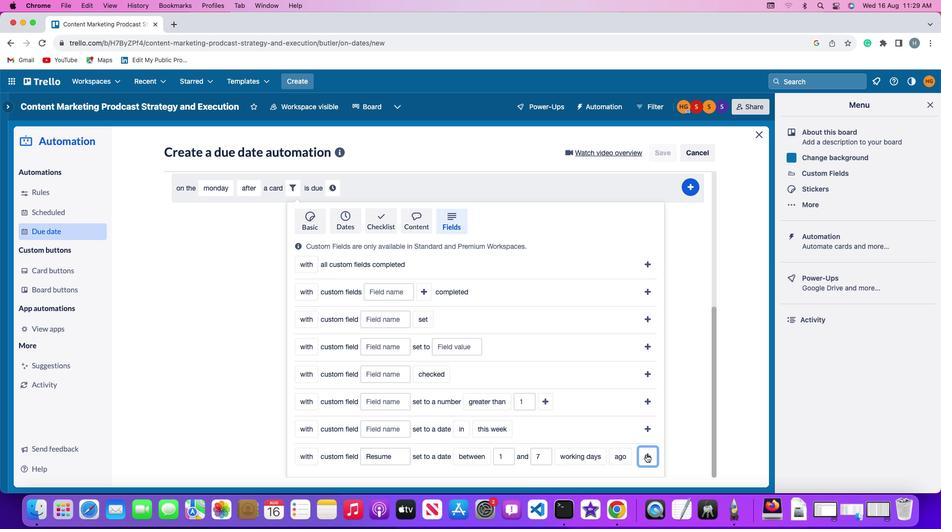 
Action: Mouse moved to (594, 427)
Screenshot: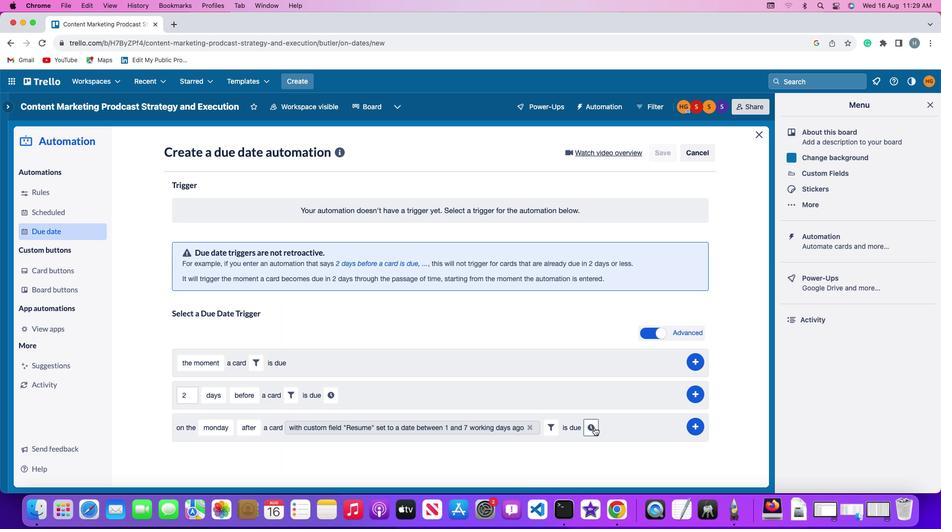 
Action: Mouse pressed left at (594, 427)
Screenshot: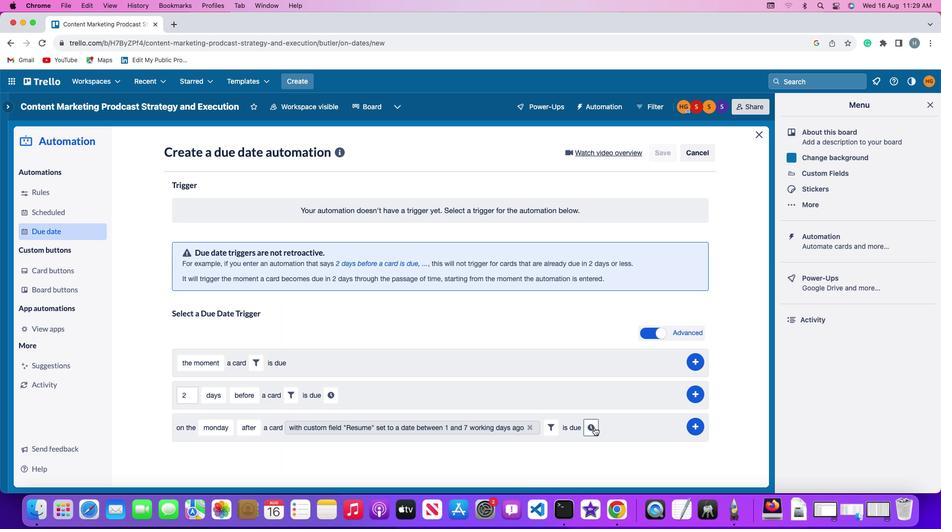 
Action: Mouse moved to (204, 451)
Screenshot: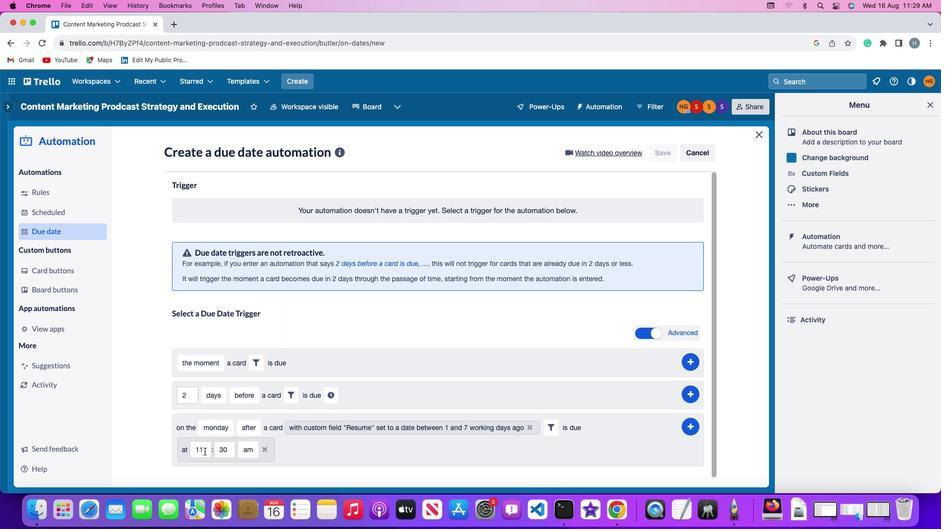 
Action: Mouse pressed left at (204, 451)
Screenshot: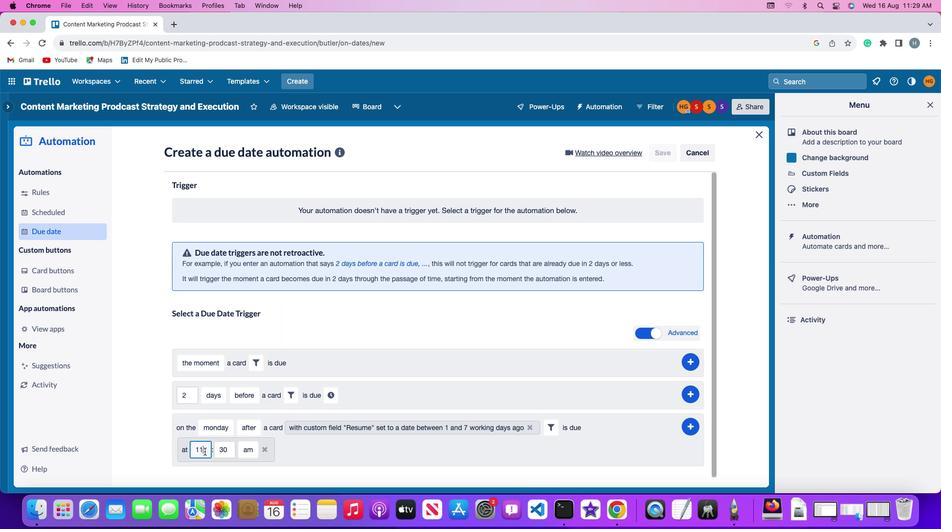 
Action: Mouse moved to (205, 451)
Screenshot: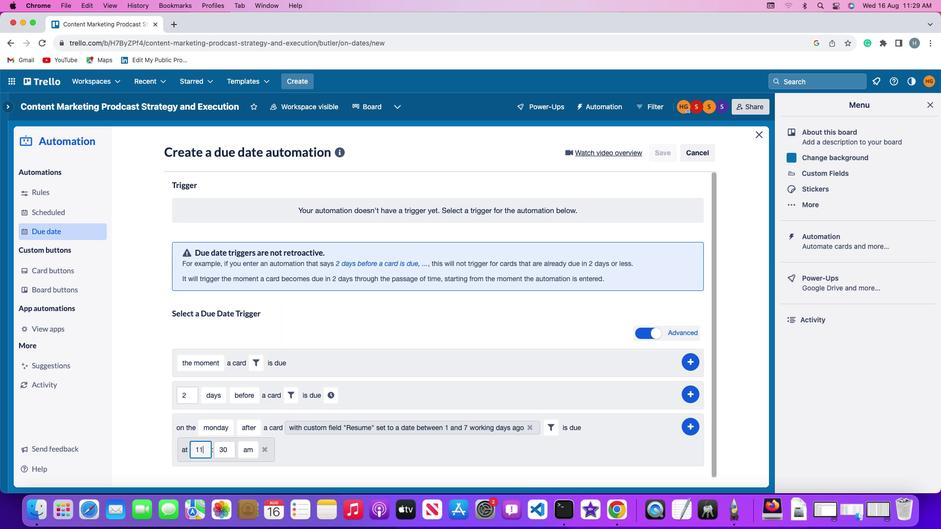 
Action: Key pressed Key.backspaceKey.backspace
Screenshot: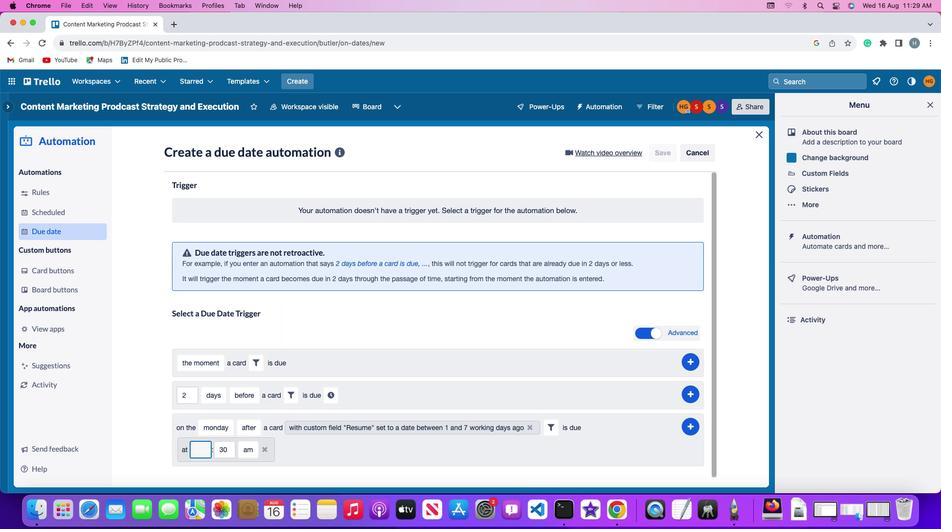
Action: Mouse moved to (205, 450)
Screenshot: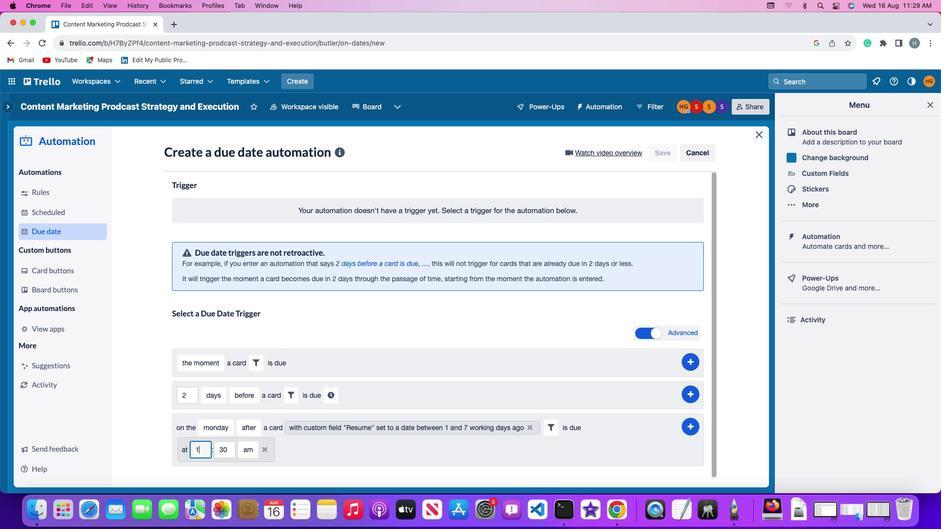 
Action: Key pressed '1''1'
Screenshot: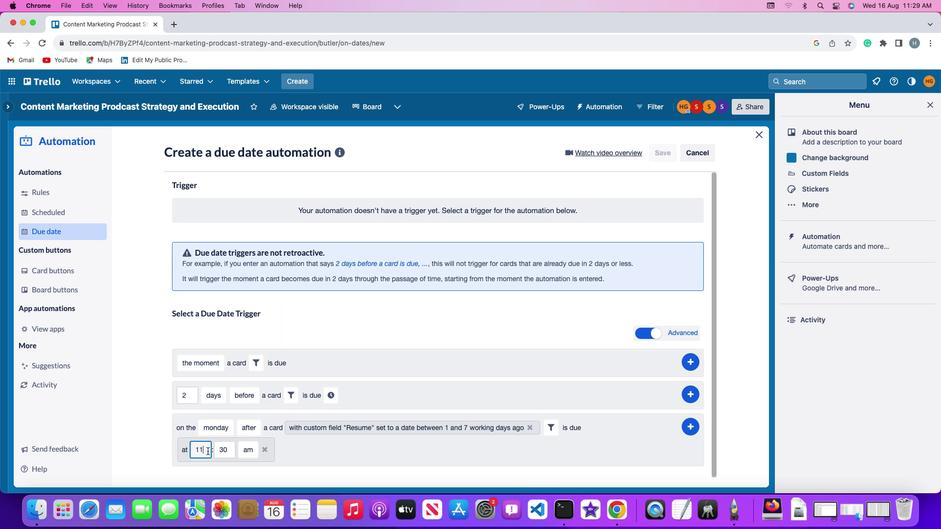 
Action: Mouse moved to (227, 450)
Screenshot: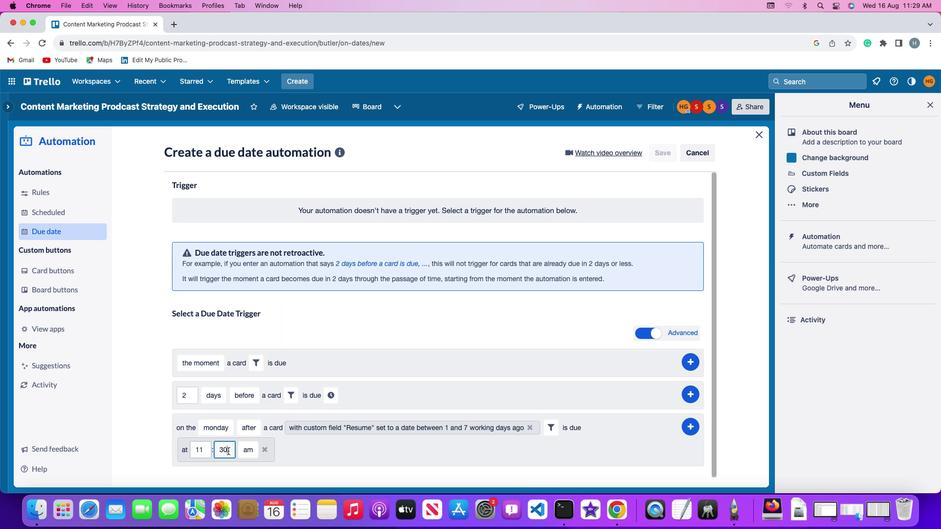 
Action: Mouse pressed left at (227, 450)
Screenshot: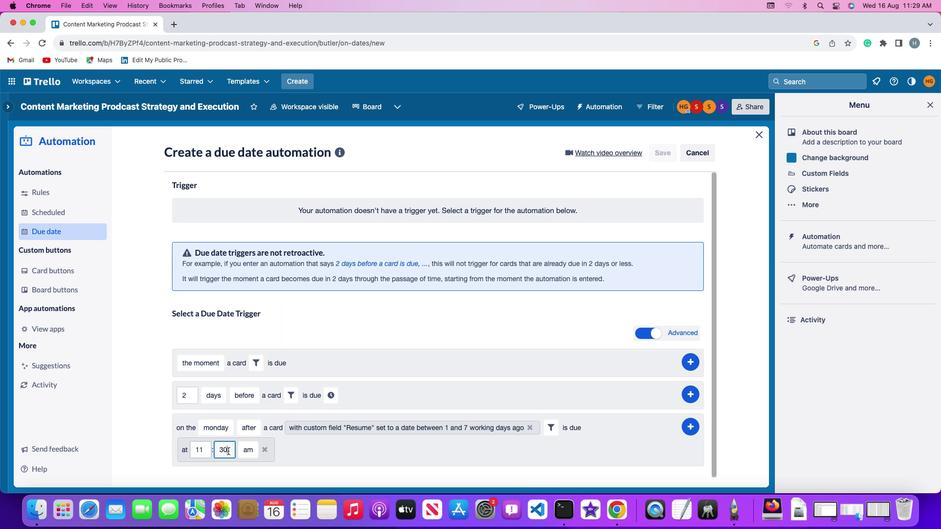 
Action: Key pressed Key.backspaceKey.backspace'0''0'
Screenshot: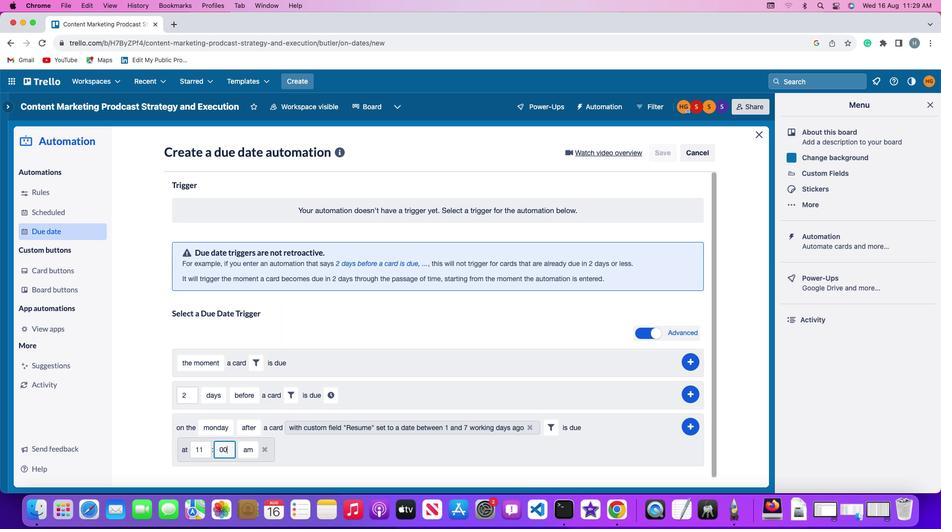 
Action: Mouse moved to (239, 449)
Screenshot: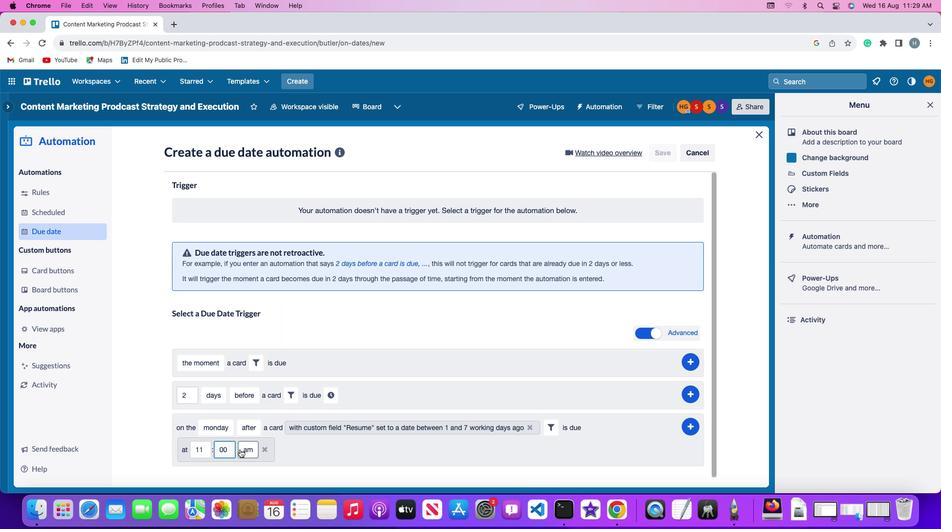 
Action: Mouse pressed left at (239, 449)
Screenshot: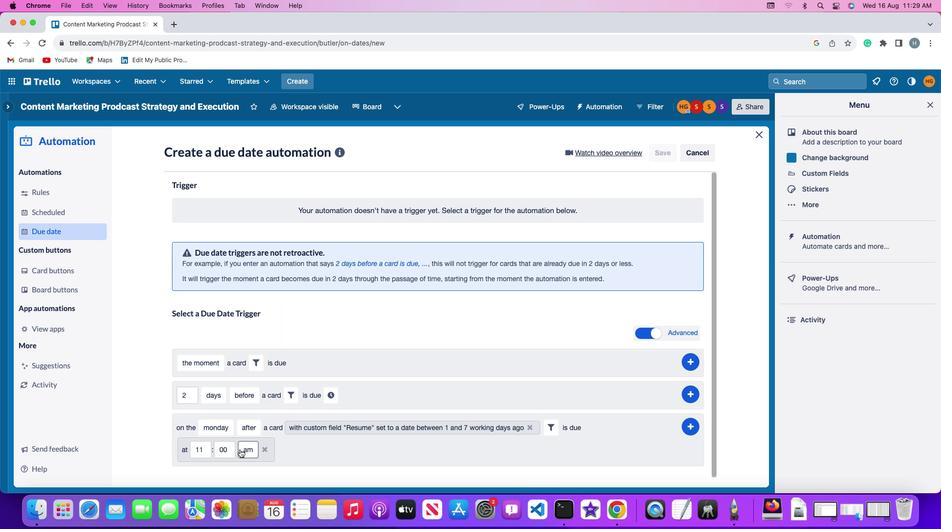 
Action: Mouse moved to (249, 412)
Screenshot: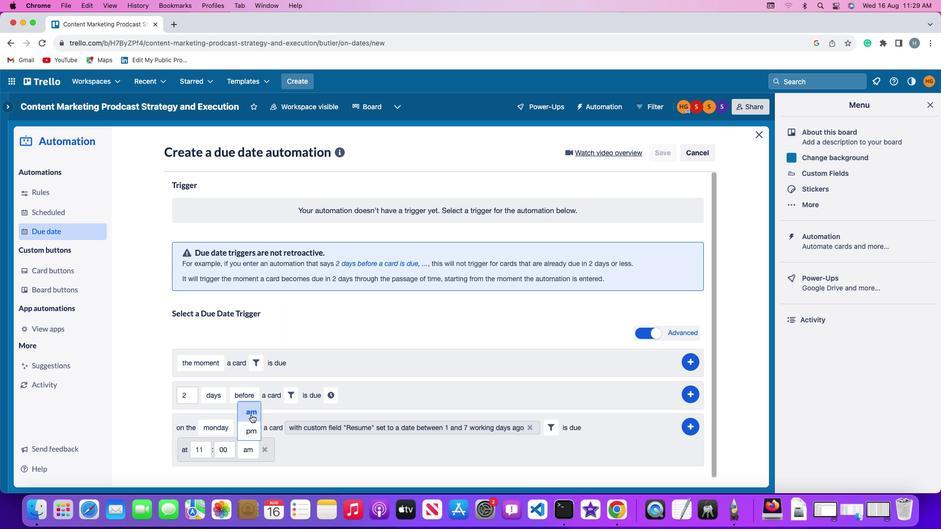 
Action: Mouse pressed left at (249, 412)
Screenshot: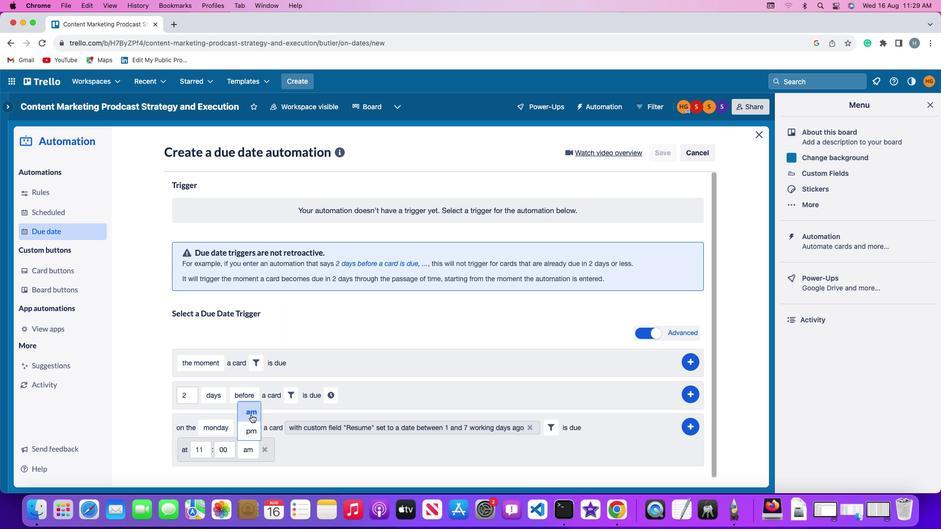 
Action: Mouse moved to (691, 425)
Screenshot: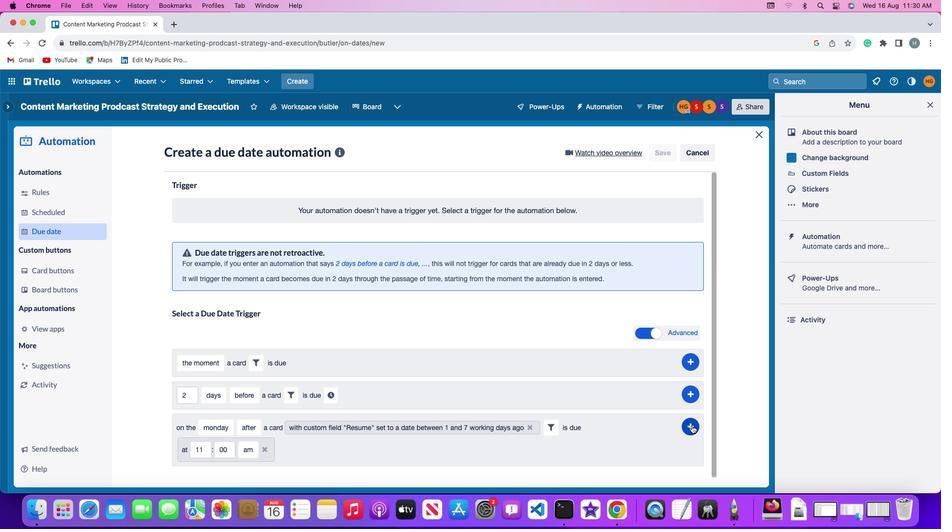 
Action: Mouse pressed left at (691, 425)
Screenshot: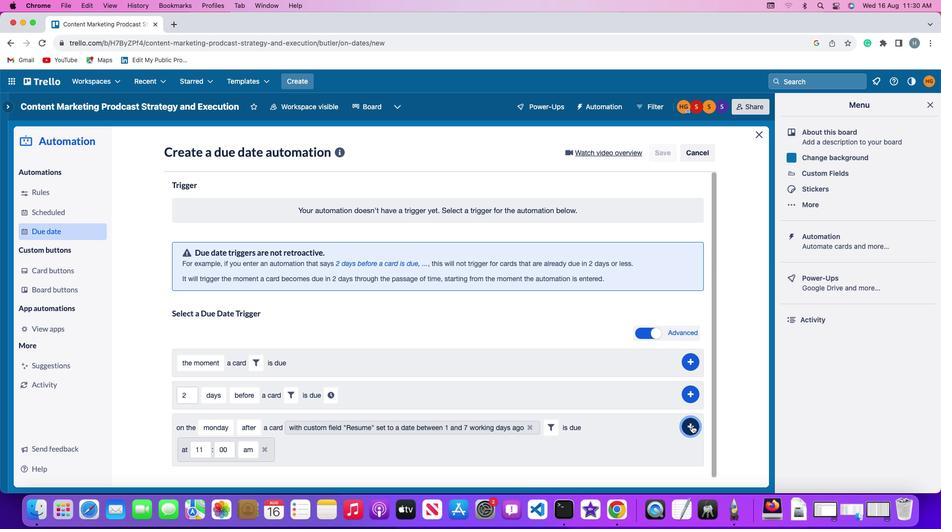 
Action: Mouse moved to (734, 349)
Screenshot: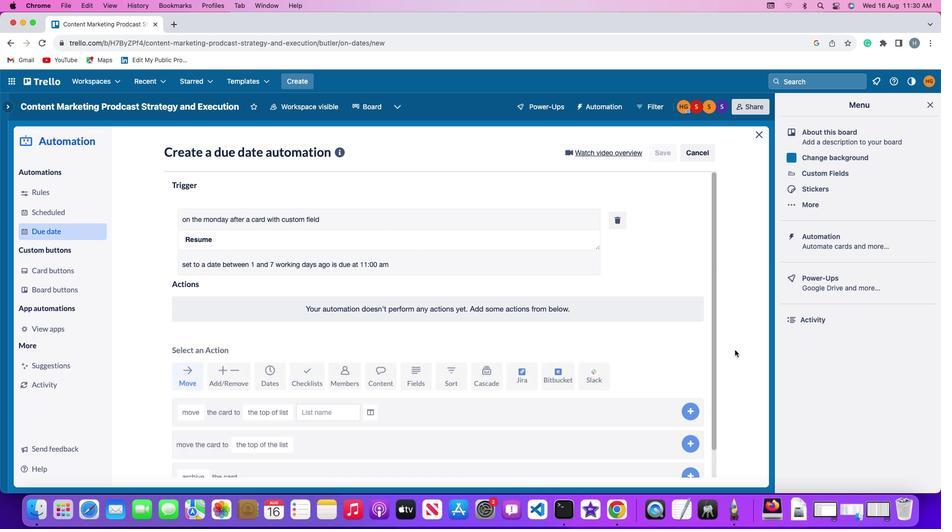 
